 Task: Get information about  a Redfin agent in Las Vegas, Nevada, for assistance in finding a property with a home theater.
Action: Mouse pressed left at (368, 214)
Screenshot: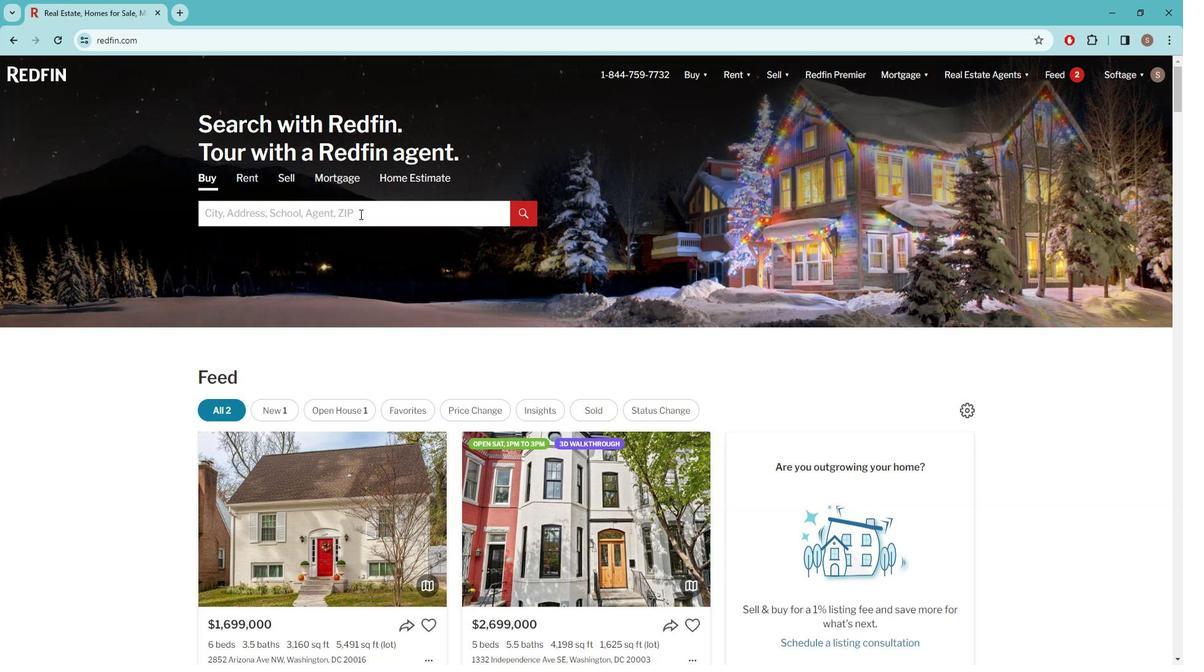 
Action: Key pressed l<Key.caps_lock>AS<Key.space><Key.caps_lock>v<Key.caps_lock>EGAS
Screenshot: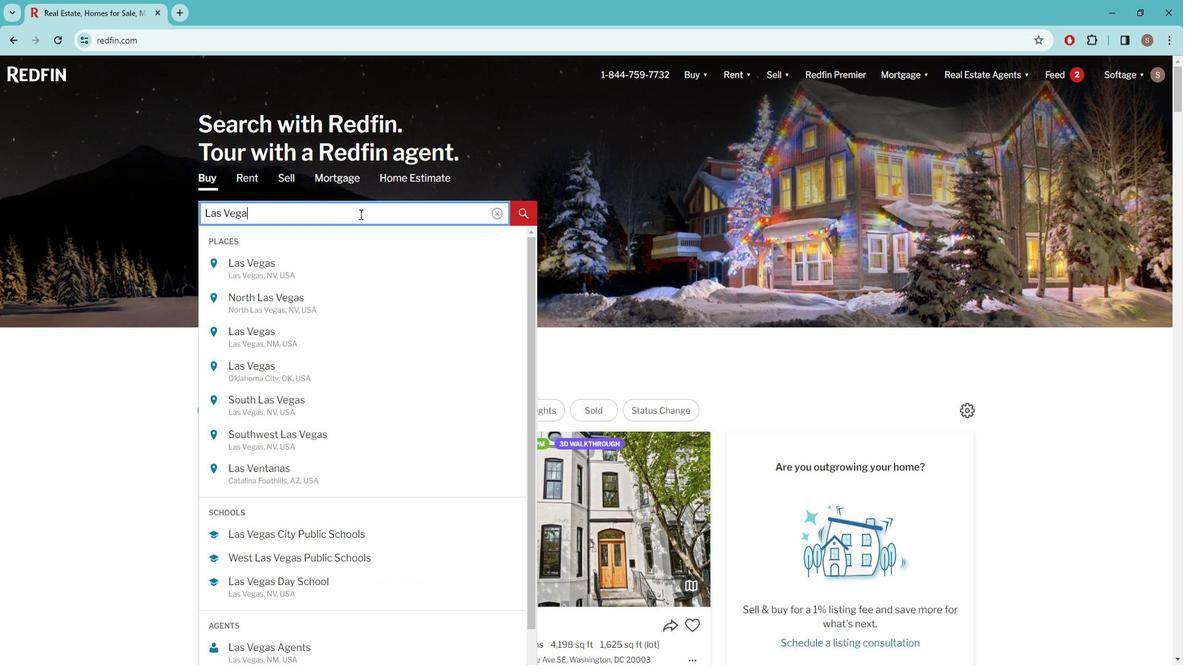 
Action: Mouse moved to (331, 266)
Screenshot: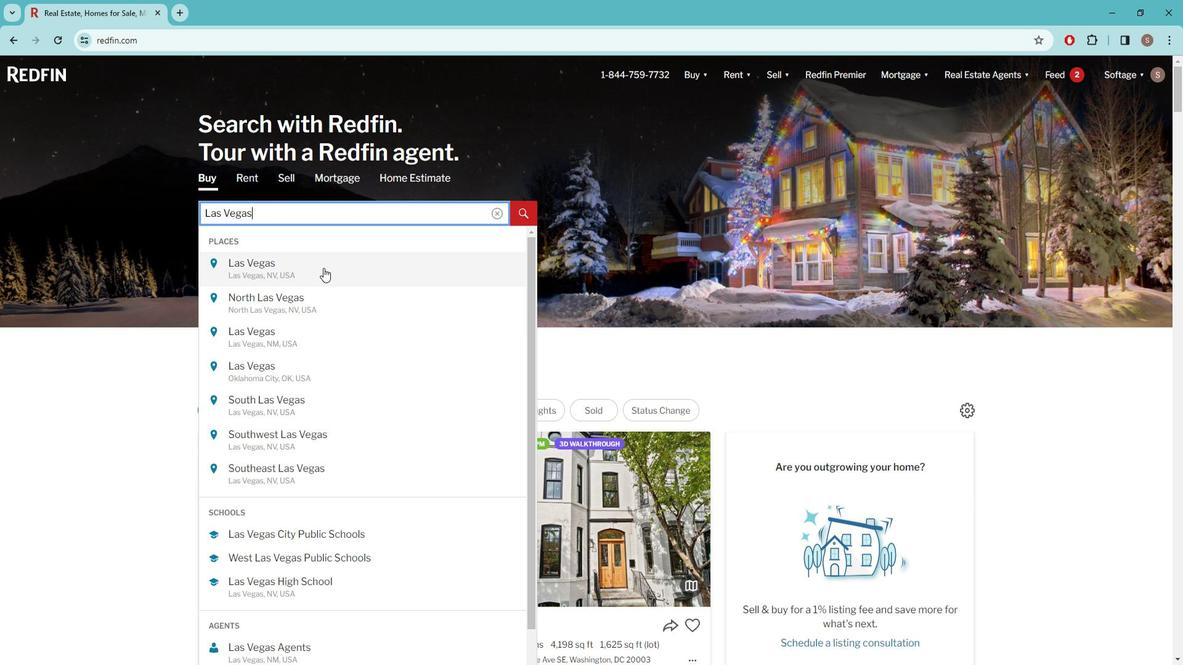 
Action: Mouse pressed left at (331, 266)
Screenshot: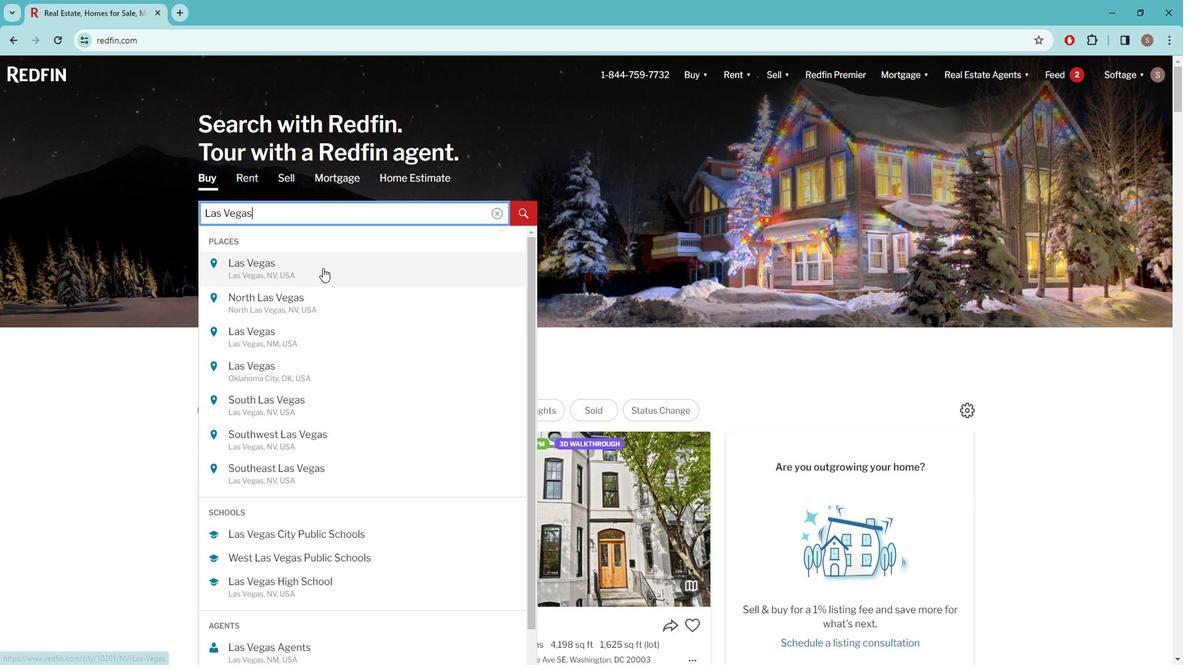 
Action: Mouse moved to (1043, 154)
Screenshot: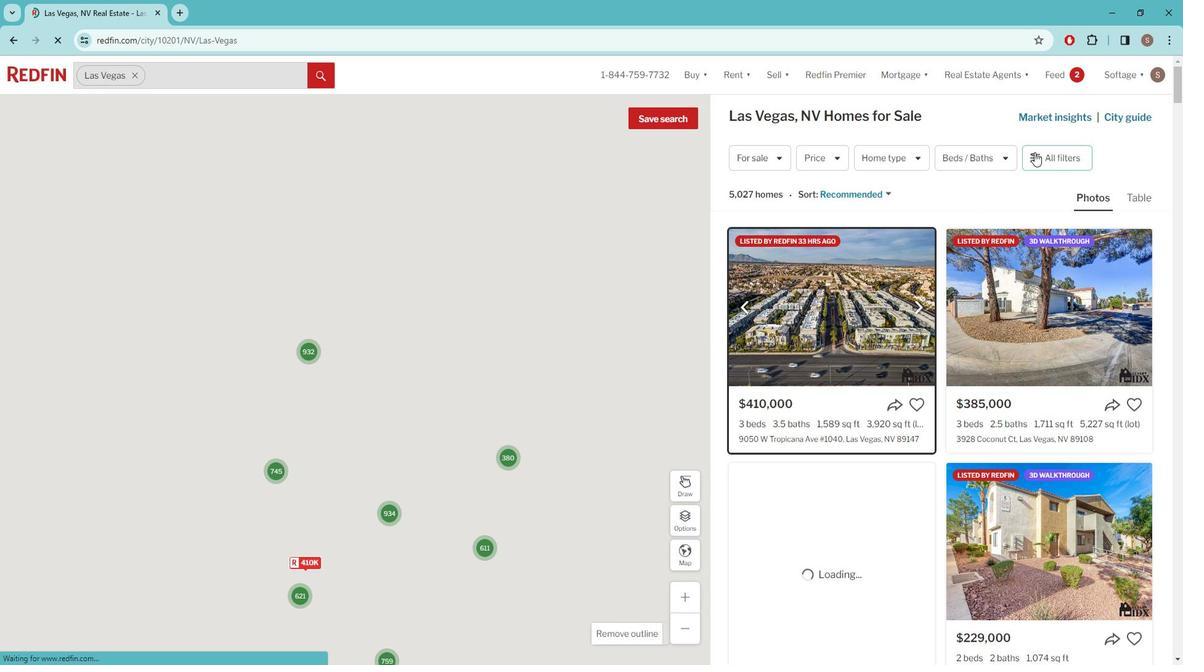
Action: Mouse pressed left at (1043, 154)
Screenshot: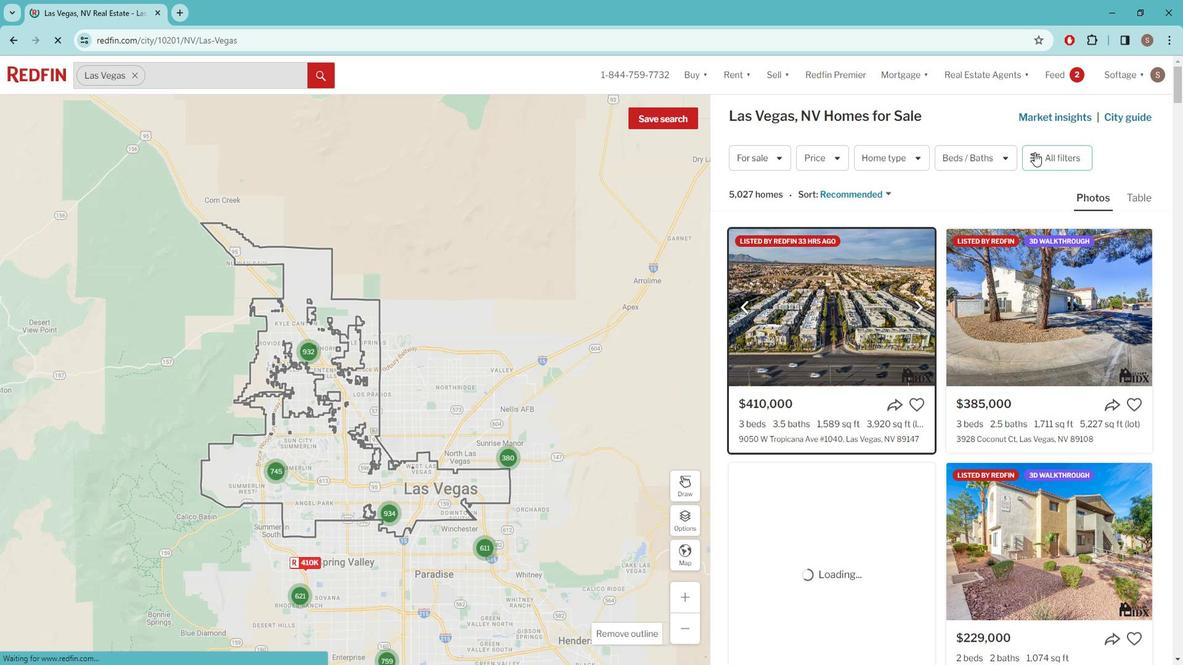 
Action: Mouse pressed left at (1043, 154)
Screenshot: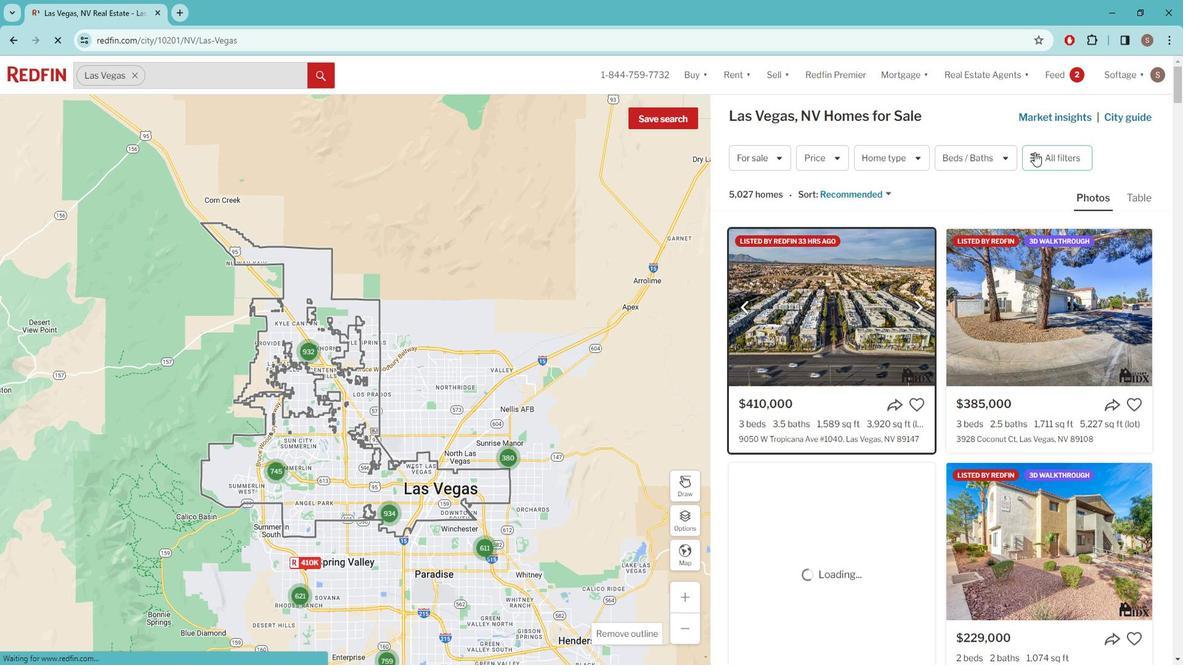 
Action: Mouse pressed left at (1043, 154)
Screenshot: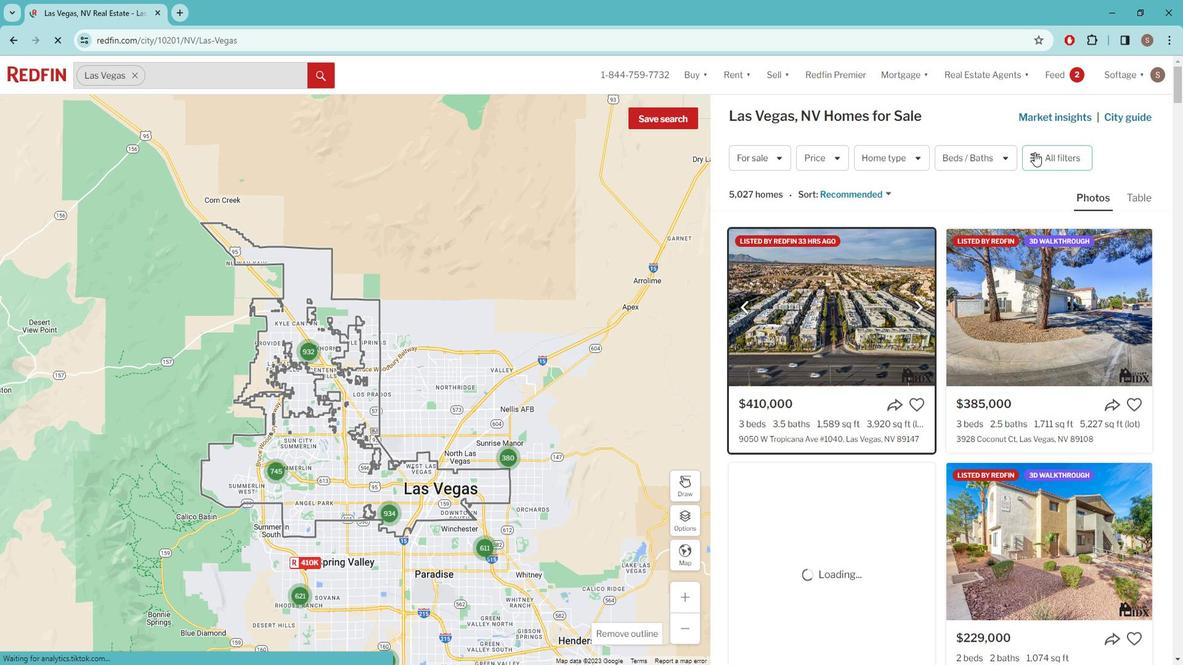 
Action: Mouse pressed left at (1043, 154)
Screenshot: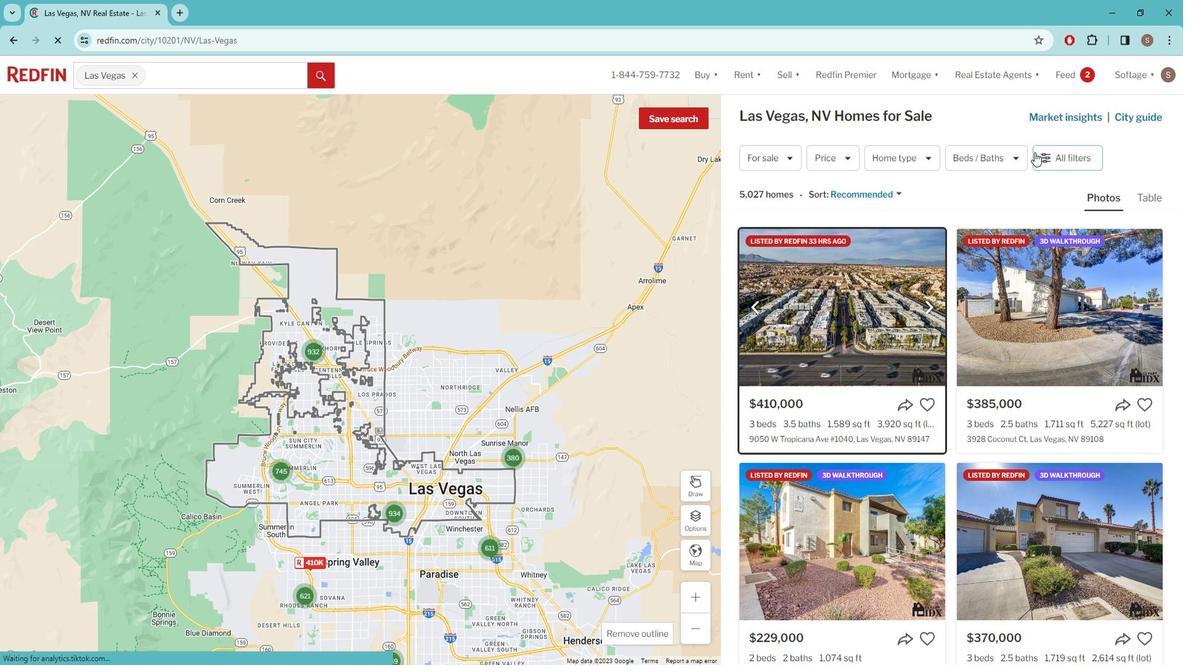 
Action: Mouse moved to (1050, 152)
Screenshot: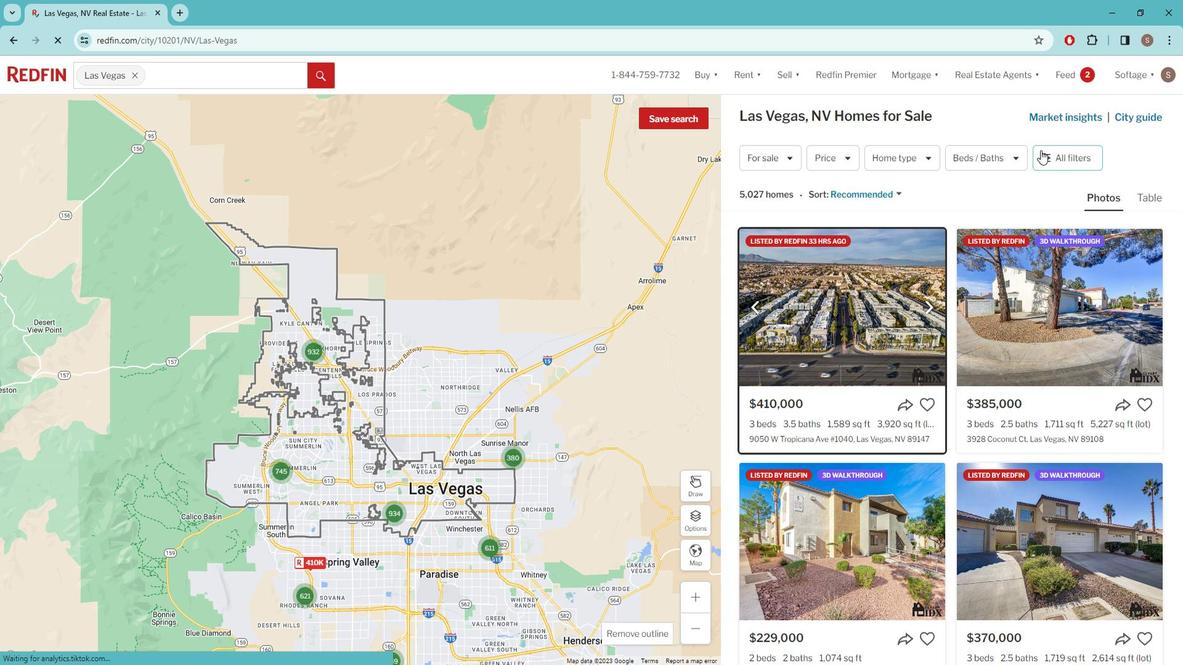 
Action: Mouse pressed left at (1050, 152)
Screenshot: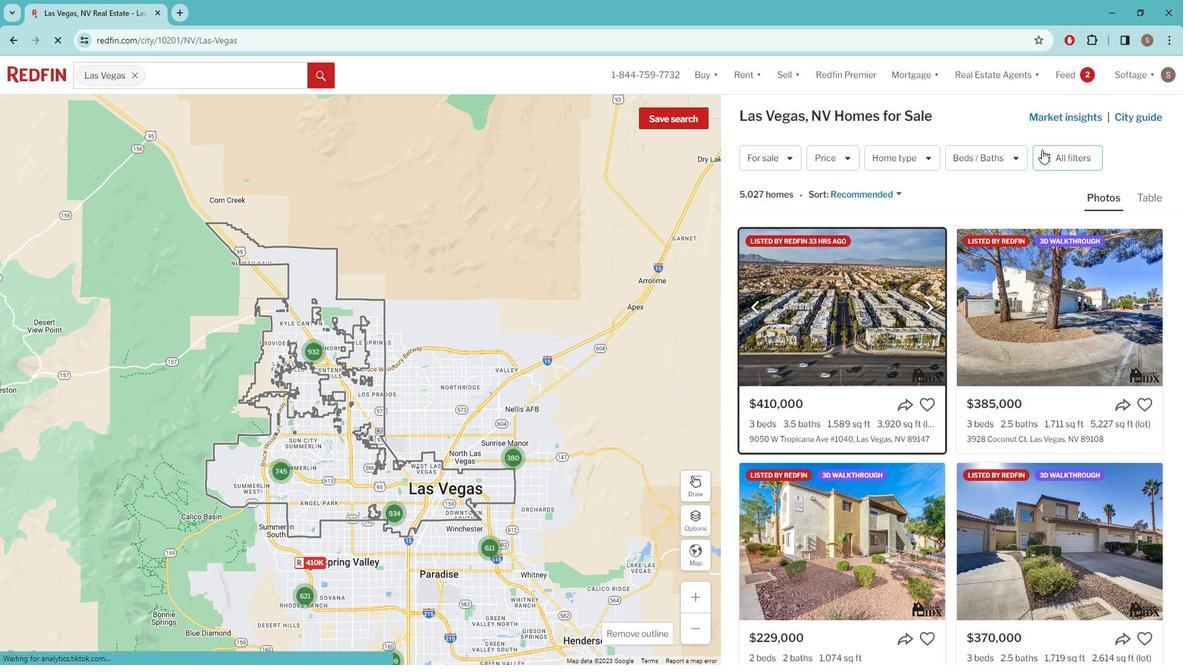 
Action: Mouse moved to (960, 208)
Screenshot: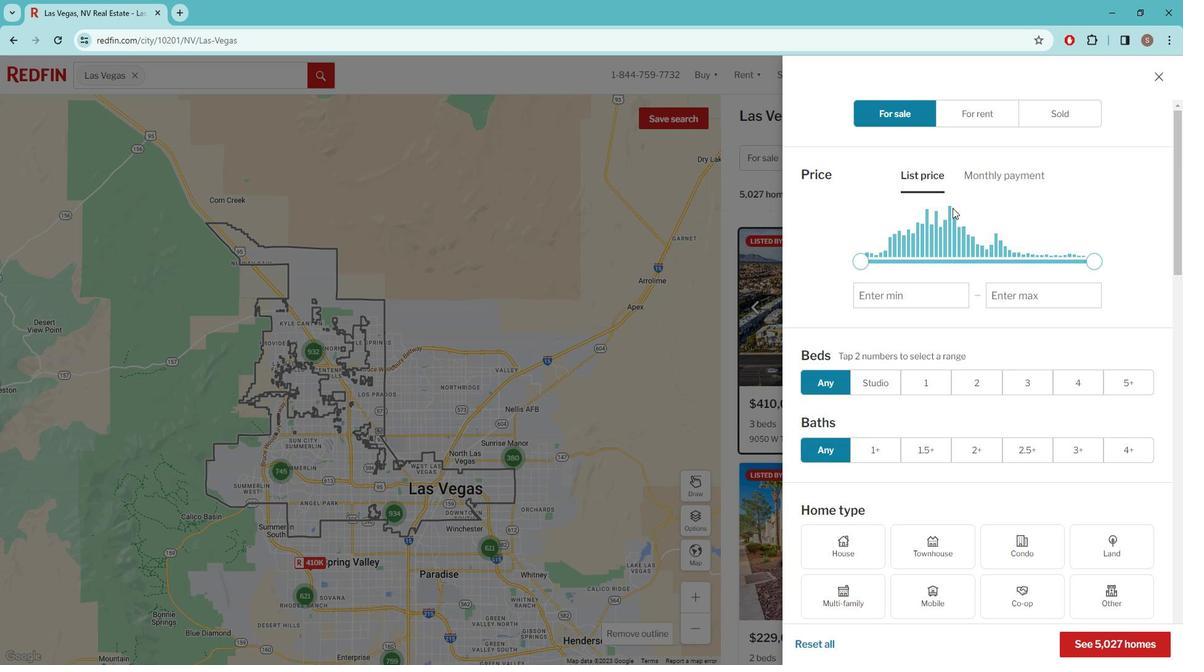 
Action: Mouse scrolled (960, 207) with delta (0, 0)
Screenshot: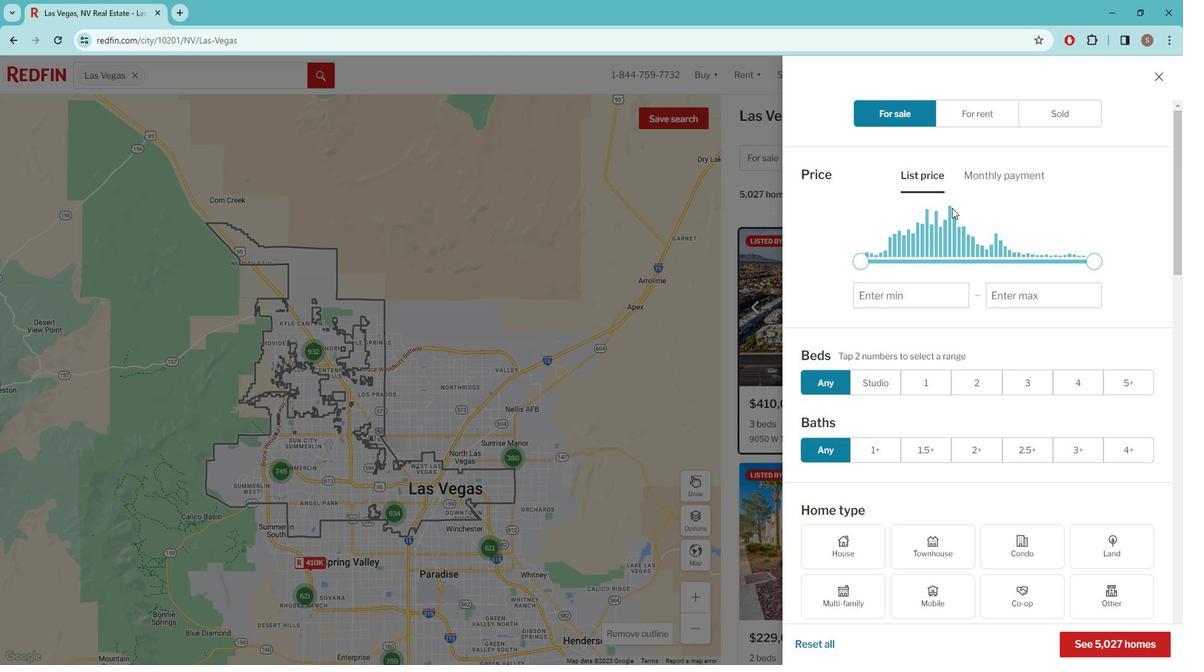 
Action: Mouse moved to (959, 208)
Screenshot: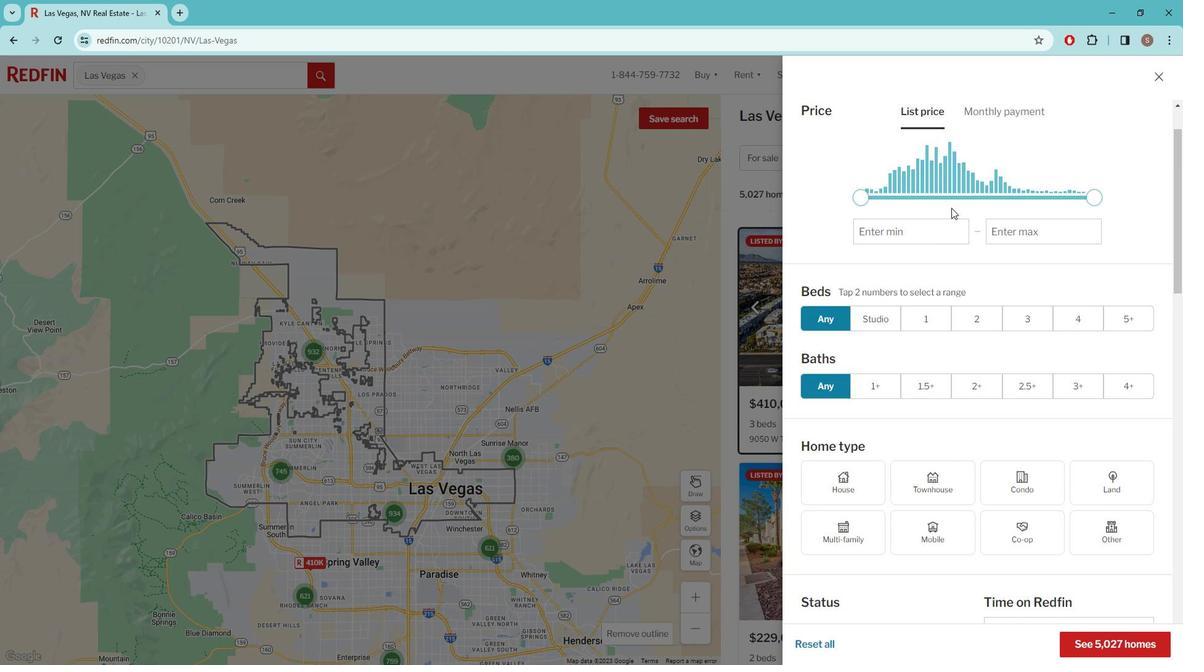 
Action: Mouse scrolled (959, 207) with delta (0, 0)
Screenshot: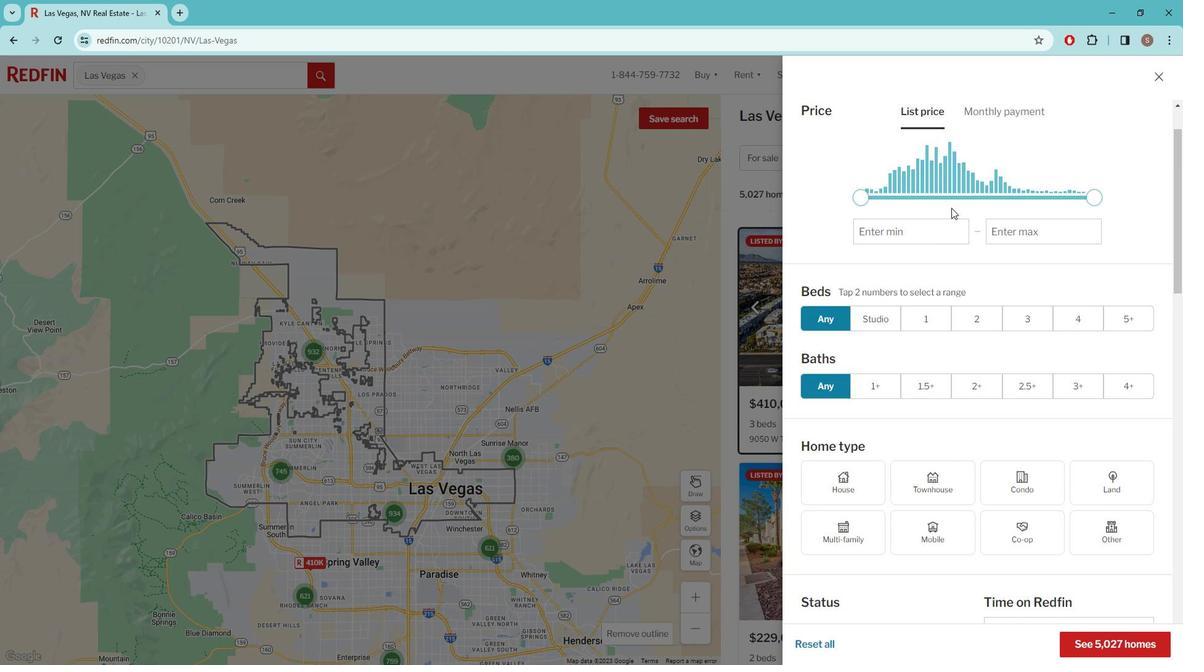 
Action: Mouse scrolled (959, 207) with delta (0, 0)
Screenshot: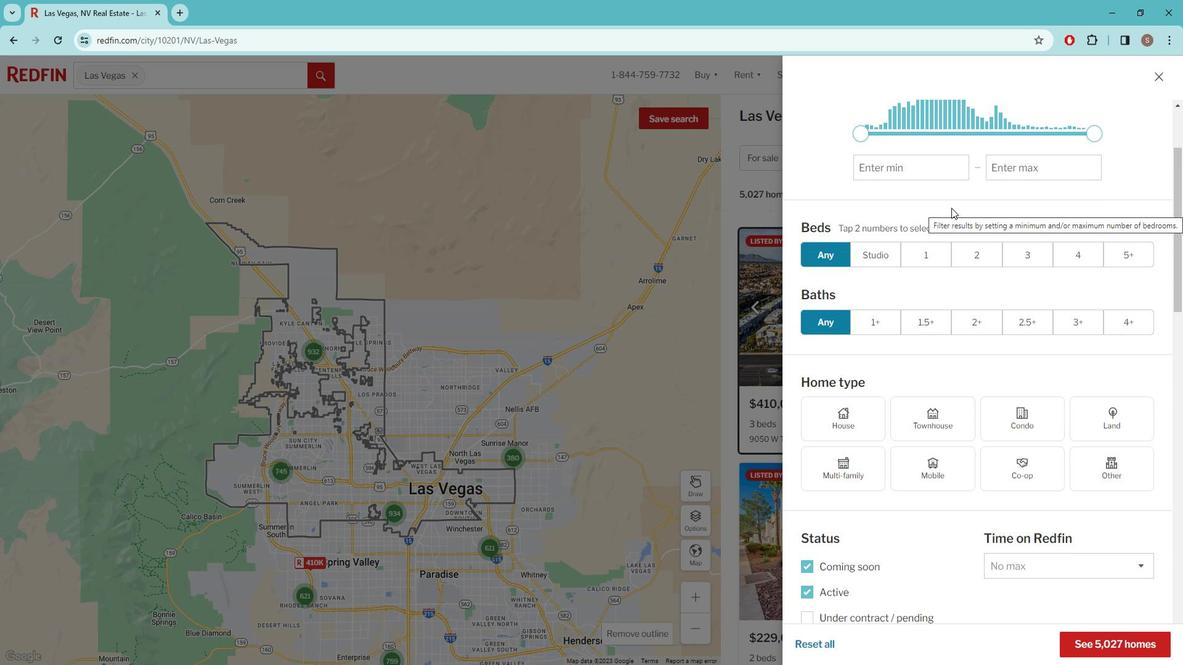 
Action: Mouse moved to (959, 208)
Screenshot: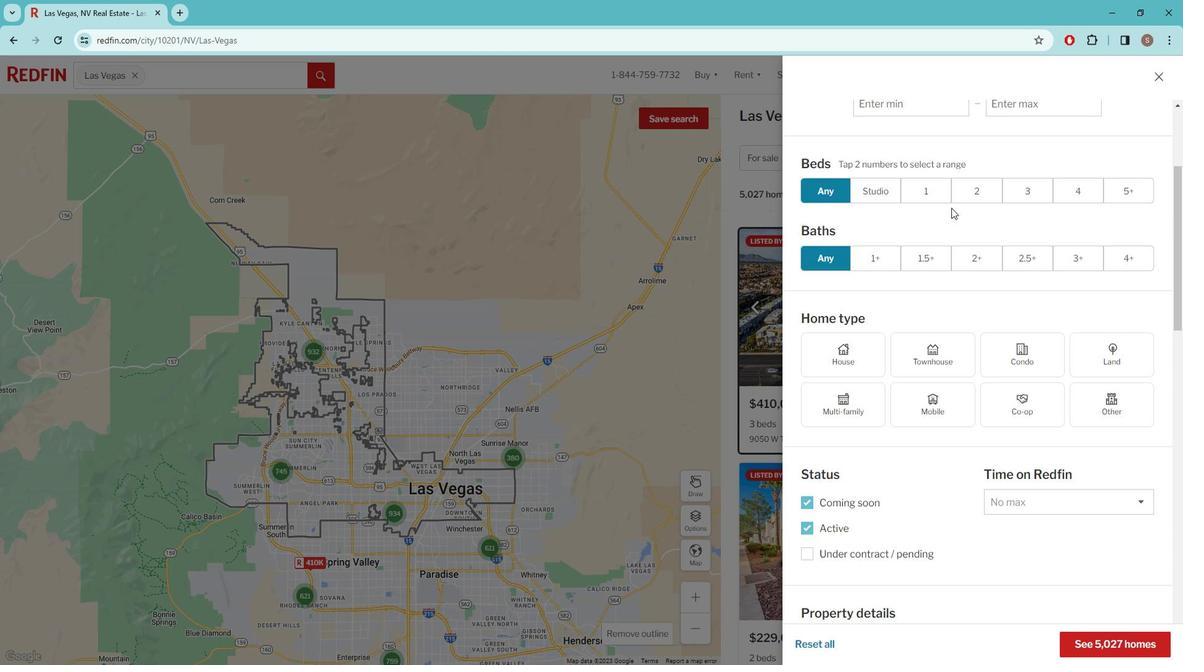 
Action: Mouse scrolled (959, 207) with delta (0, 0)
Screenshot: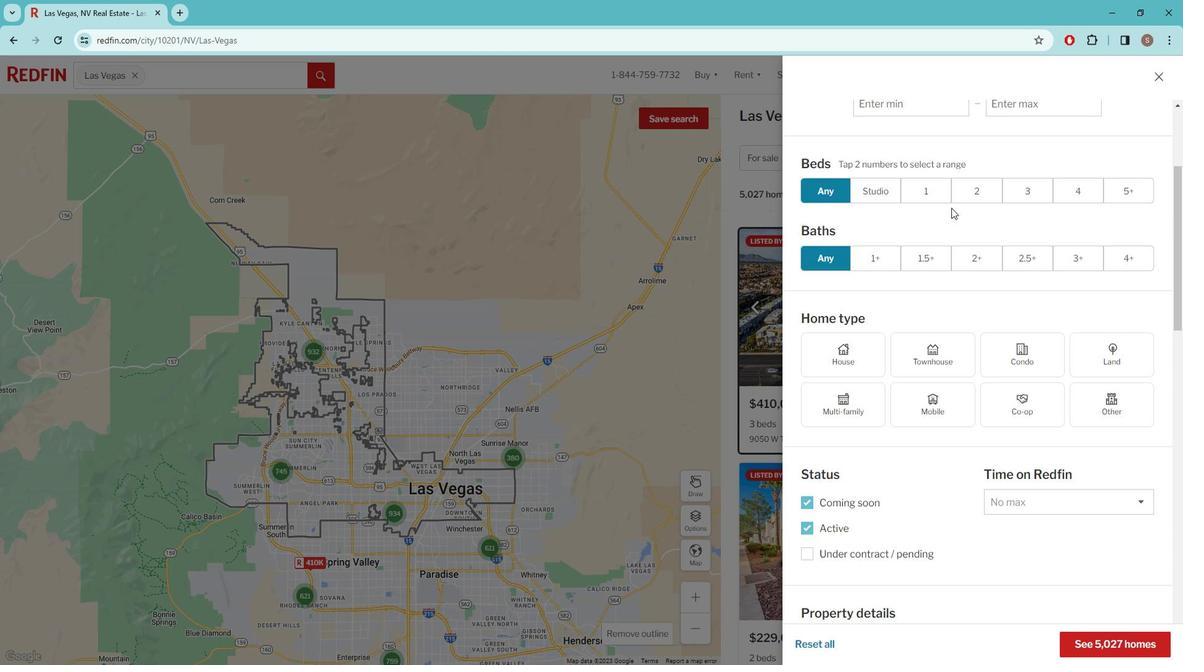 
Action: Mouse scrolled (959, 207) with delta (0, 0)
Screenshot: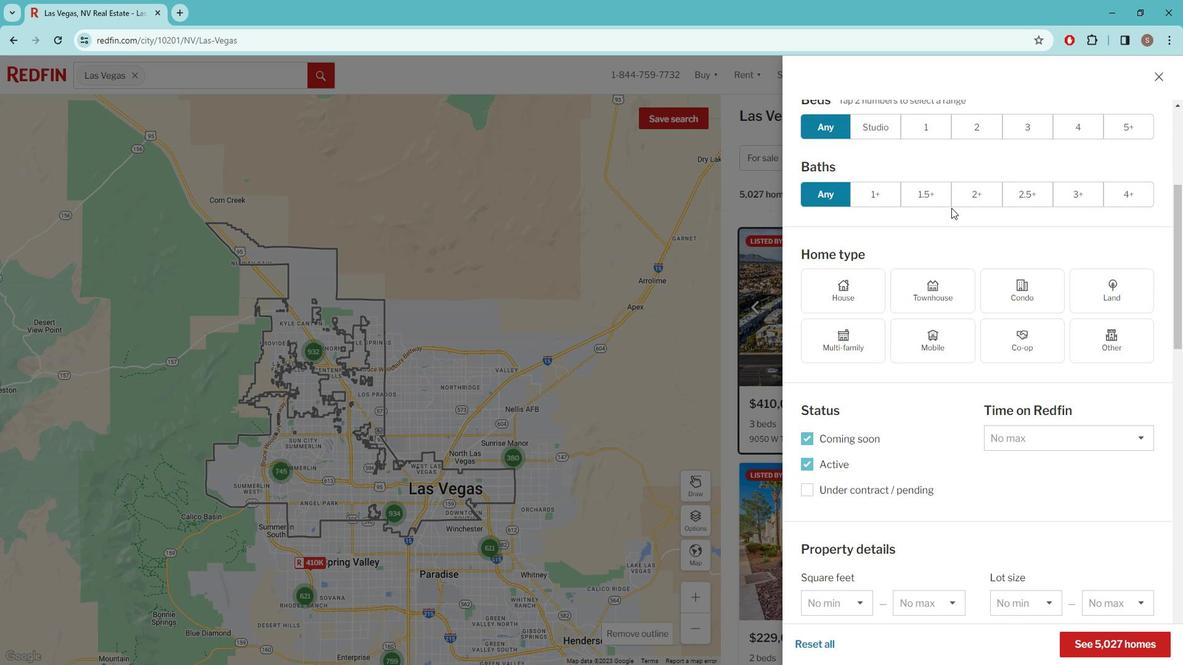 
Action: Mouse scrolled (959, 207) with delta (0, 0)
Screenshot: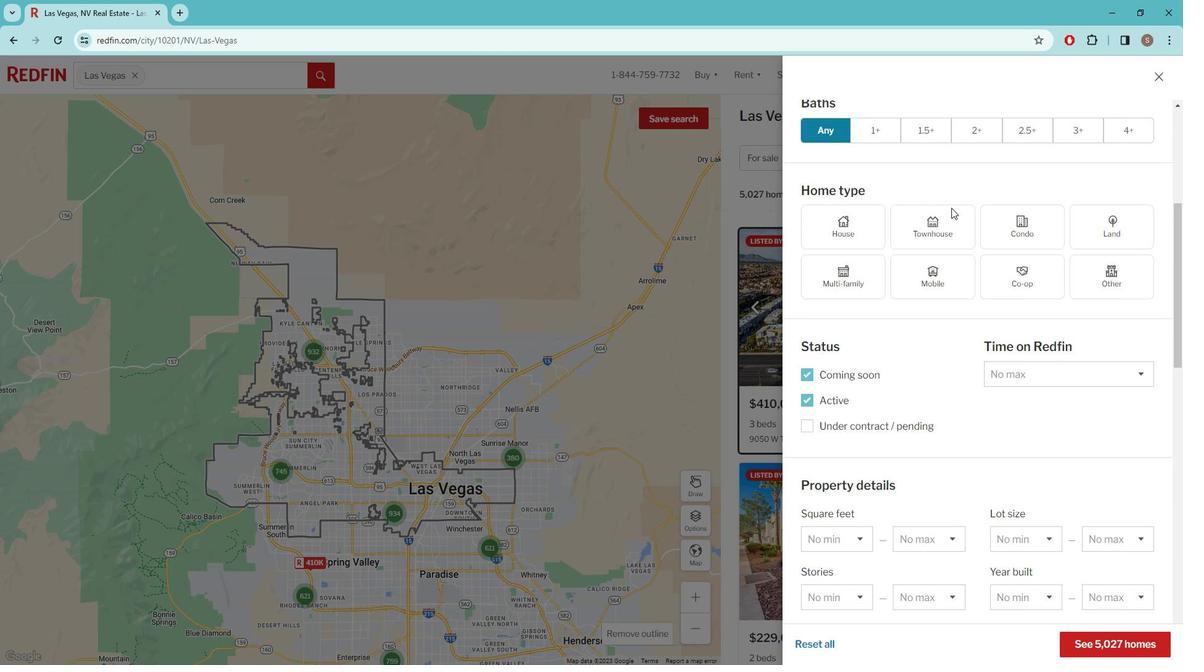 
Action: Mouse scrolled (959, 207) with delta (0, 0)
Screenshot: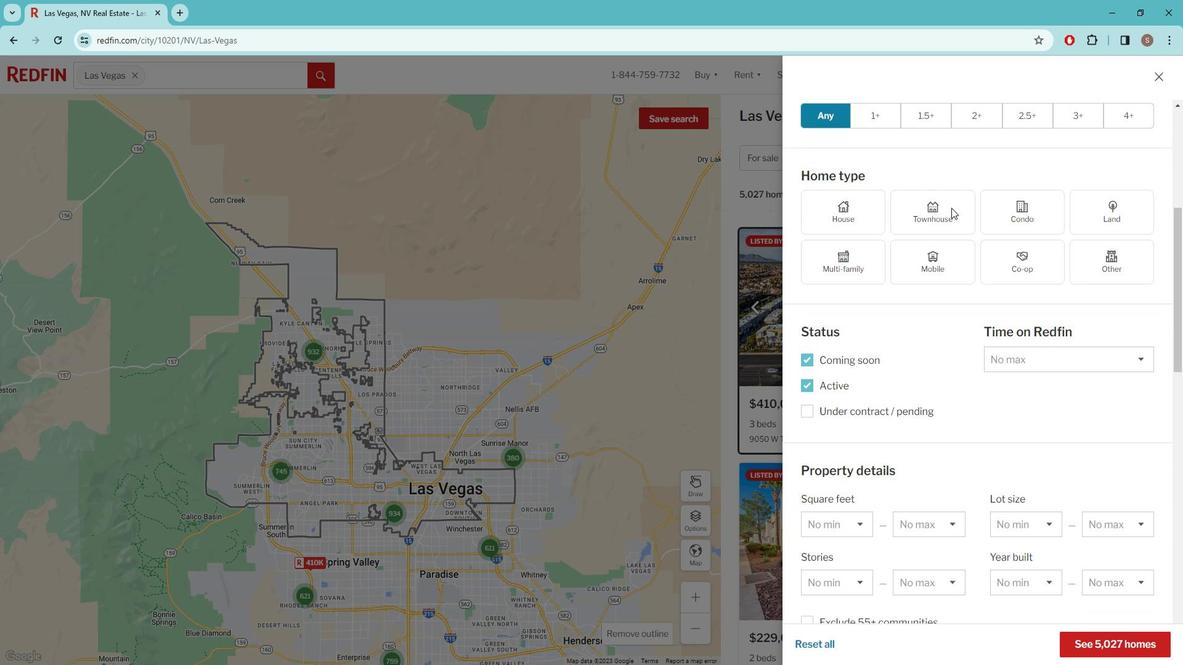 
Action: Mouse moved to (959, 208)
Screenshot: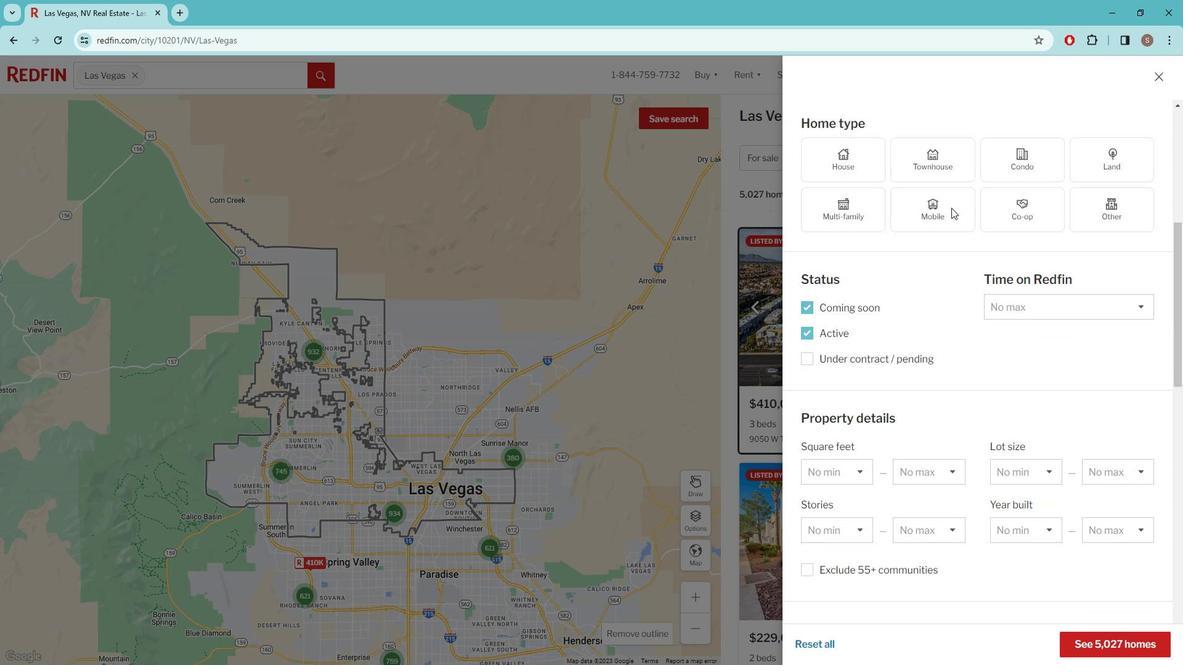 
Action: Mouse scrolled (959, 207) with delta (0, 0)
Screenshot: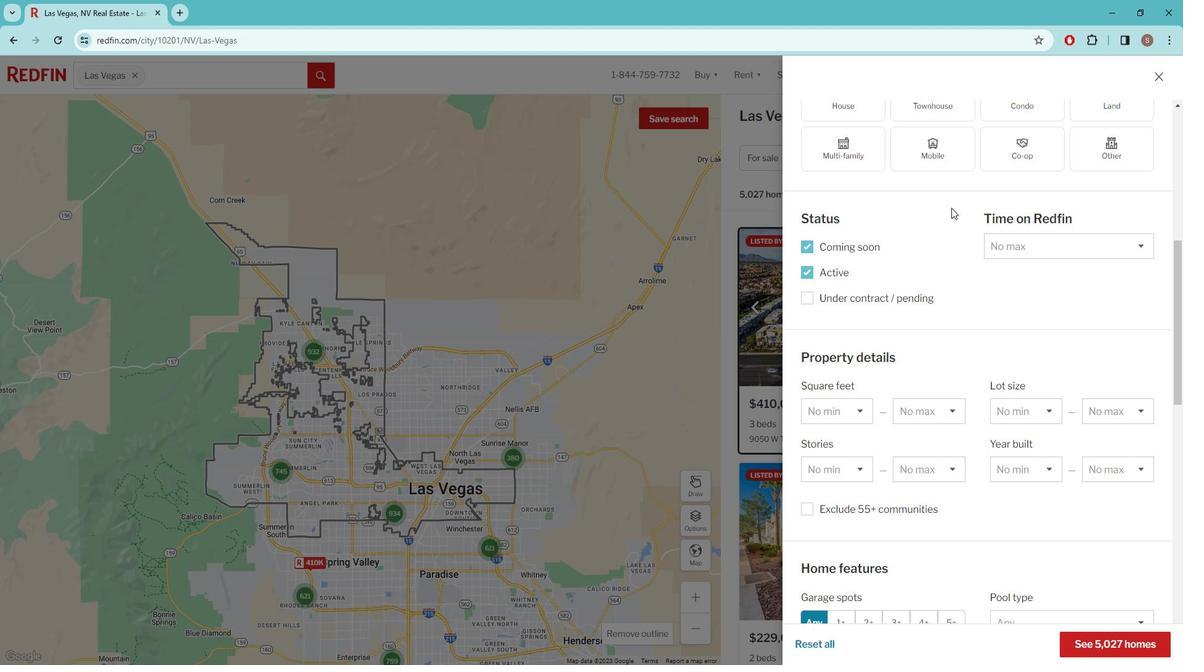 
Action: Mouse moved to (958, 207)
Screenshot: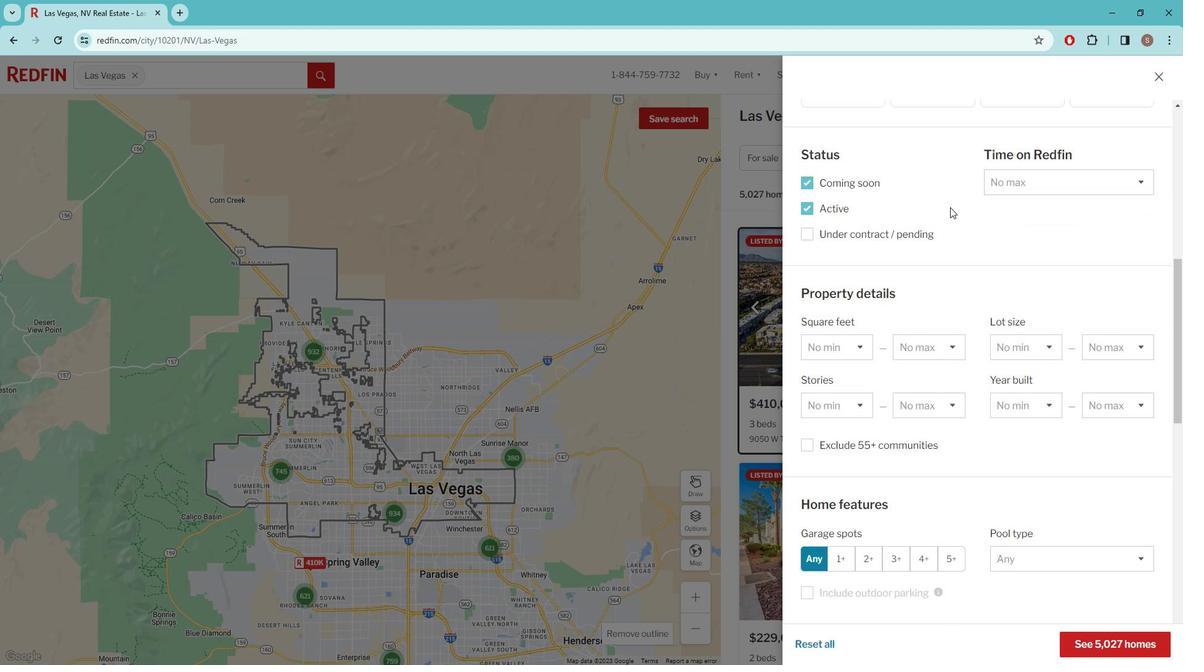 
Action: Mouse scrolled (958, 207) with delta (0, 0)
Screenshot: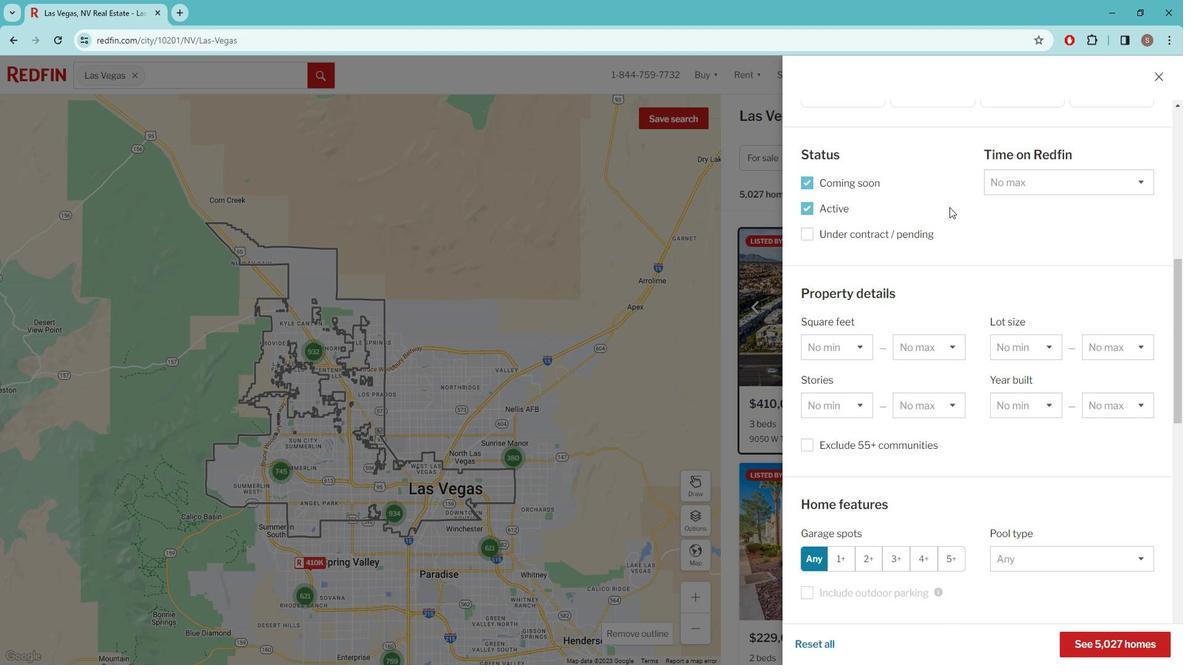 
Action: Mouse moved to (956, 207)
Screenshot: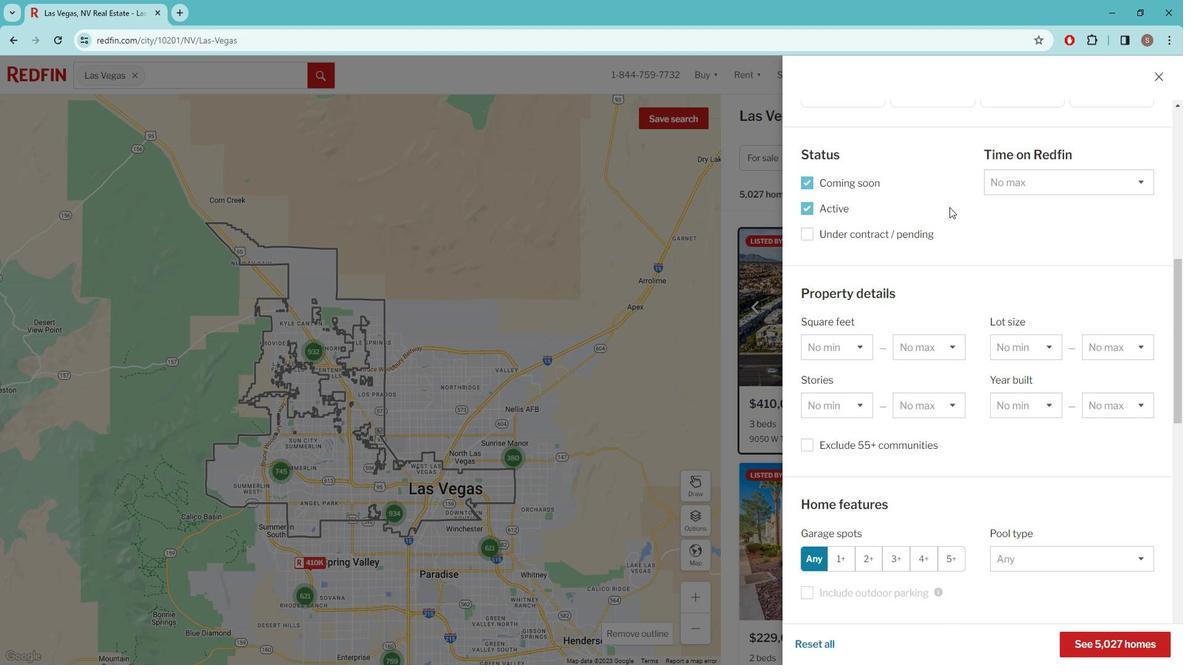 
Action: Mouse scrolled (956, 207) with delta (0, 0)
Screenshot: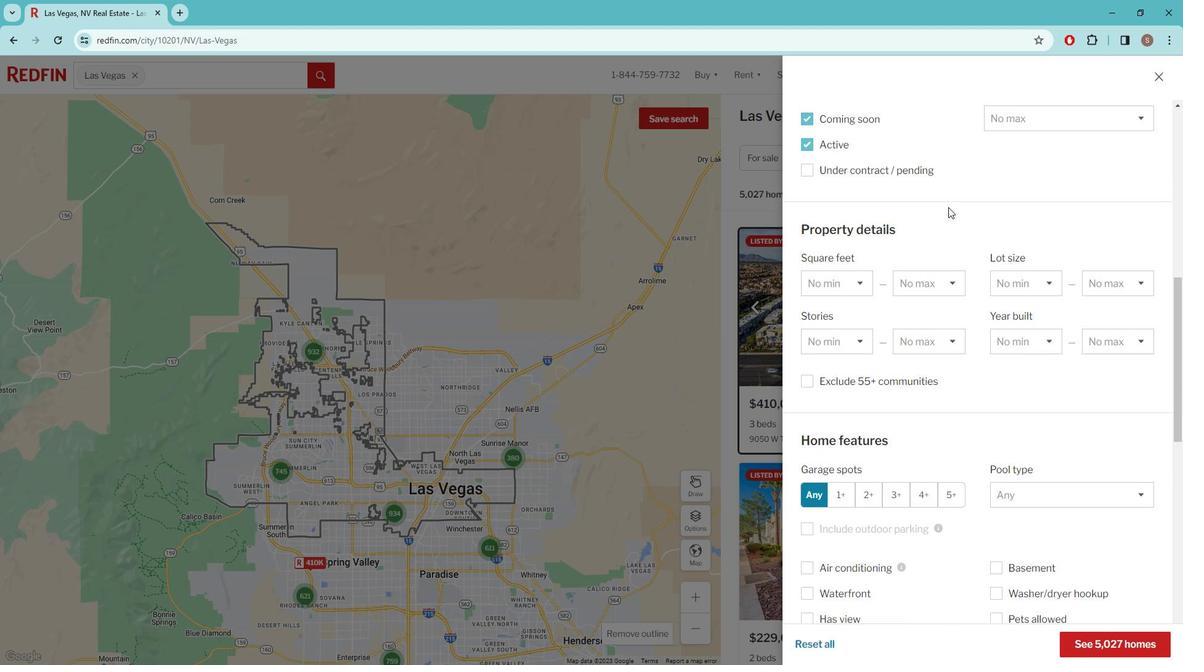 
Action: Mouse moved to (958, 202)
Screenshot: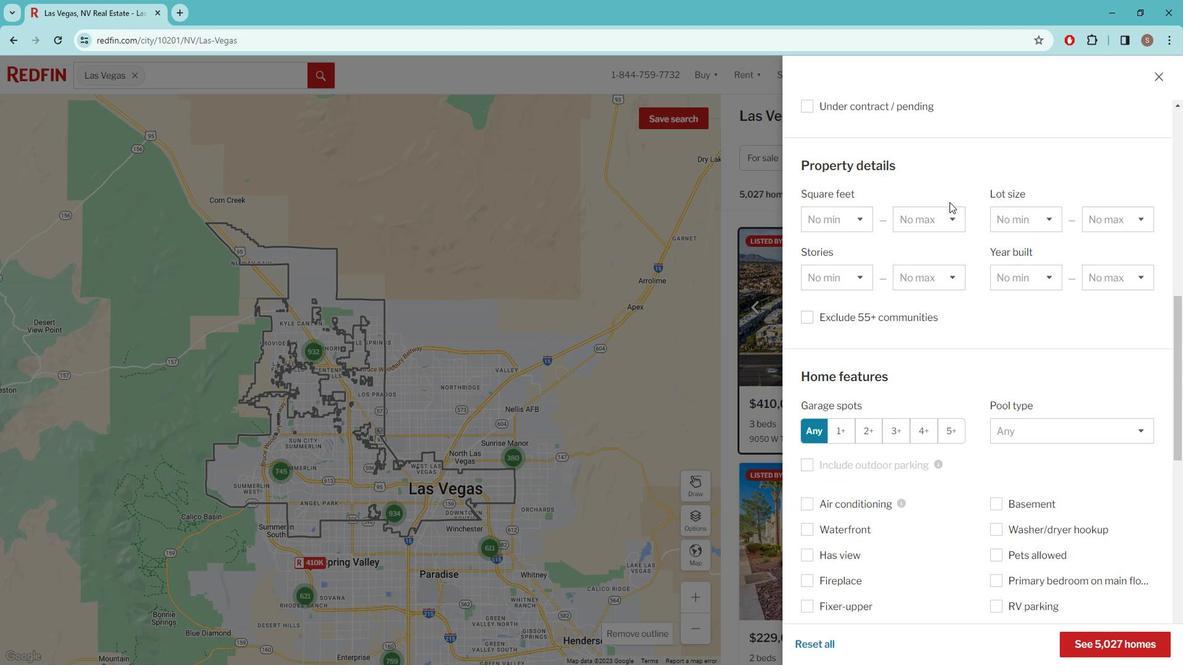 
Action: Mouse scrolled (958, 201) with delta (0, 0)
Screenshot: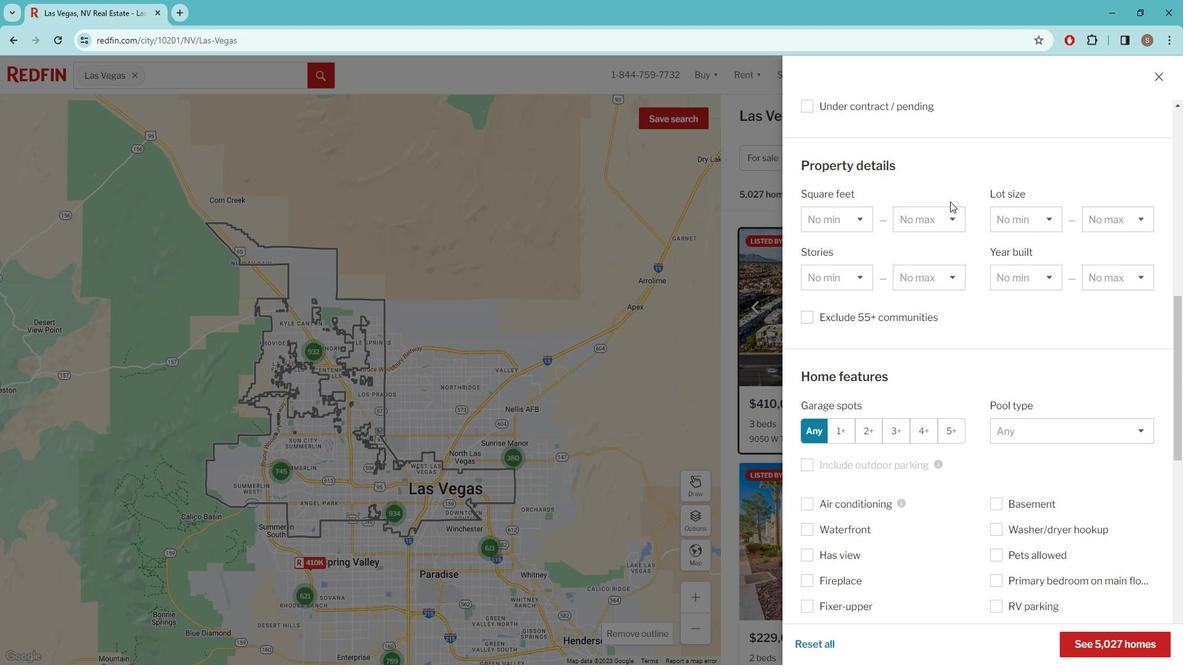 
Action: Mouse moved to (958, 202)
Screenshot: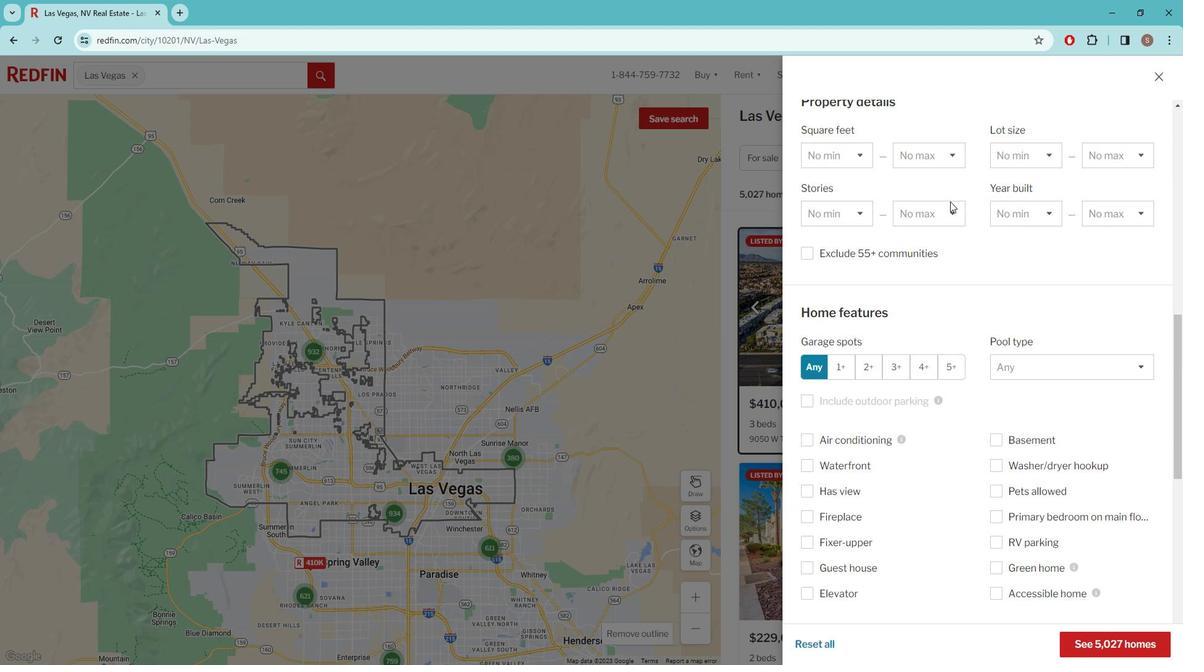 
Action: Mouse scrolled (958, 201) with delta (0, 0)
Screenshot: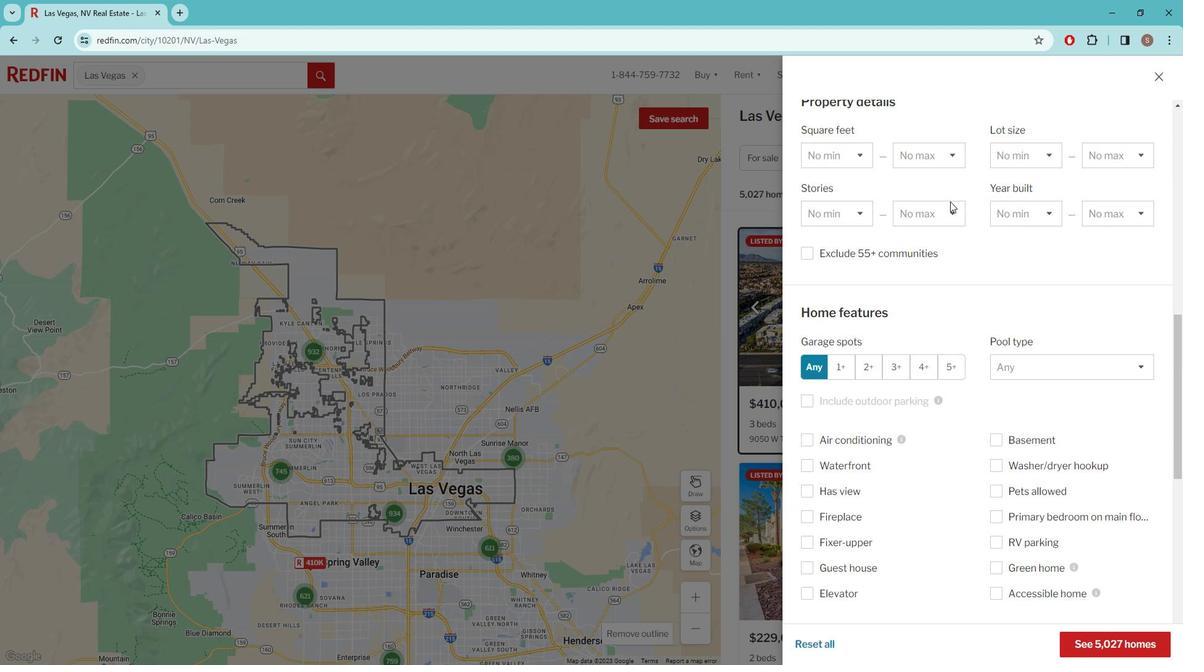 
Action: Mouse moved to (856, 329)
Screenshot: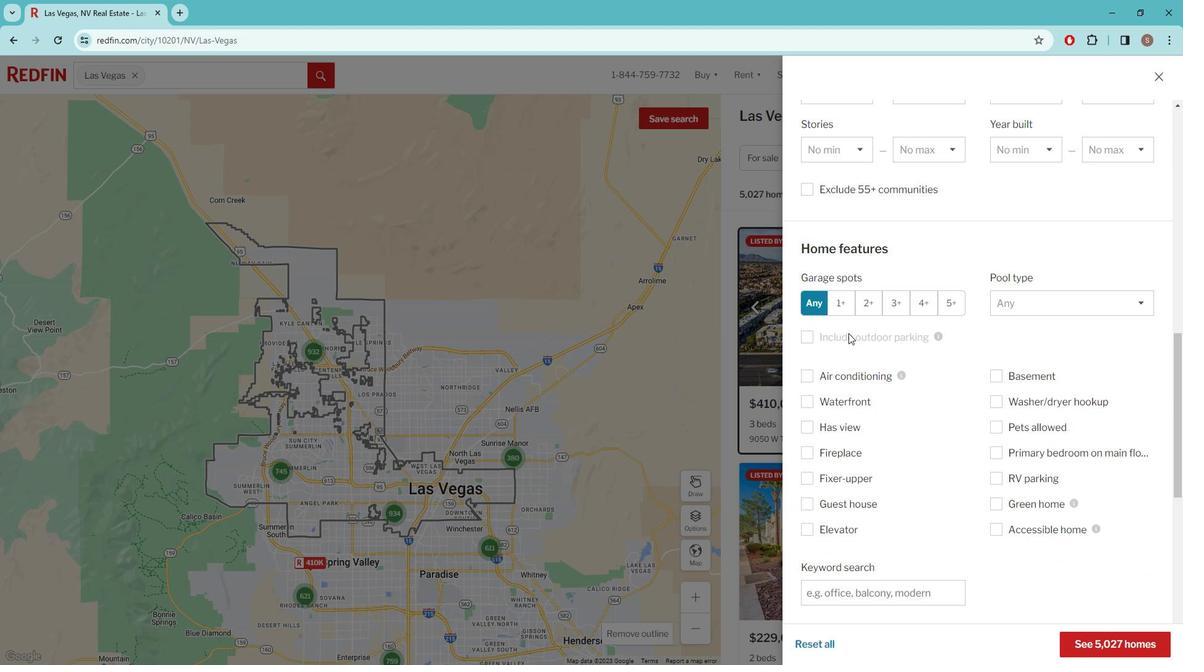 
Action: Mouse scrolled (856, 329) with delta (0, 0)
Screenshot: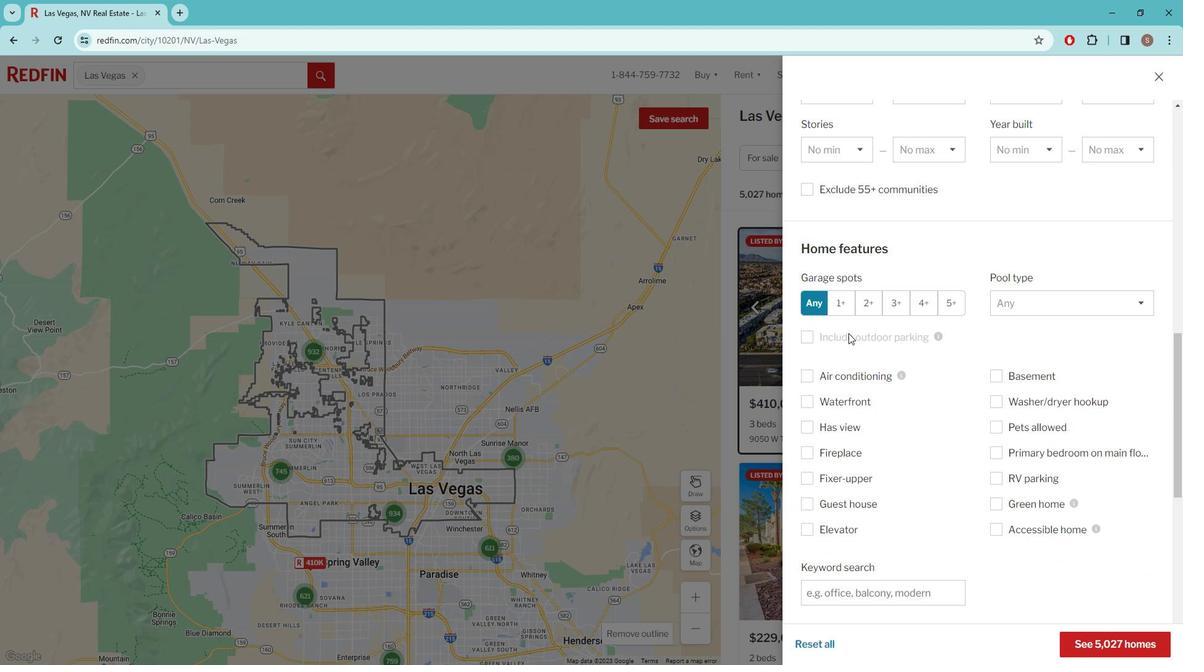 
Action: Mouse scrolled (856, 329) with delta (0, 0)
Screenshot: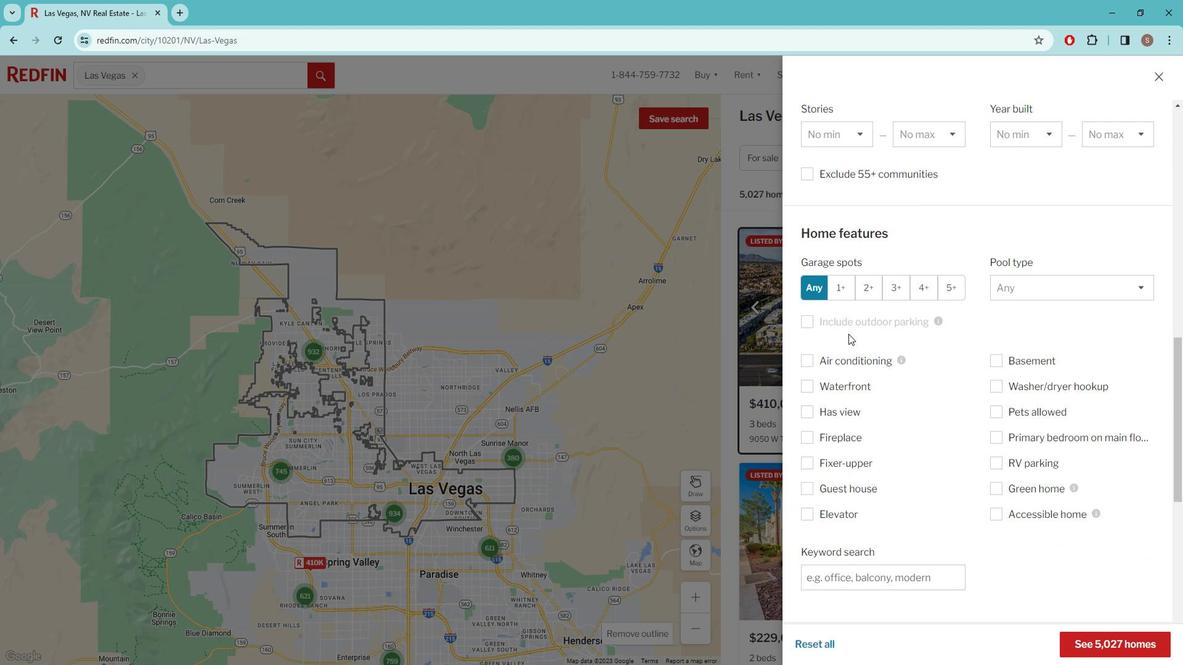 
Action: Mouse moved to (866, 455)
Screenshot: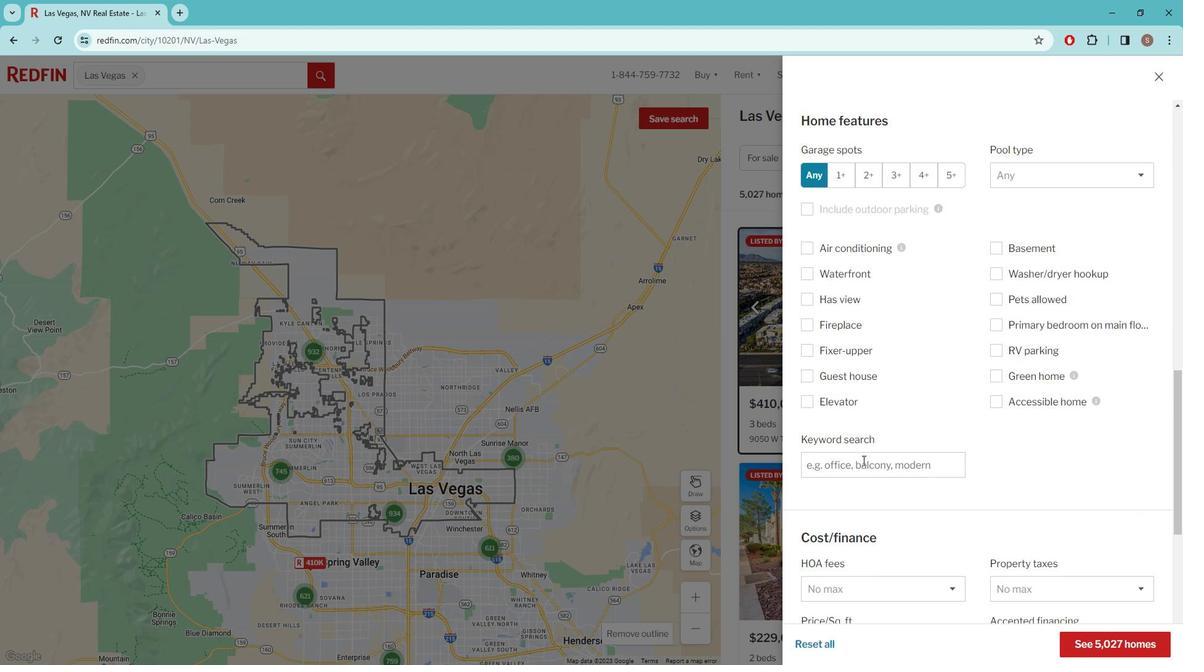 
Action: Mouse pressed left at (866, 455)
Screenshot: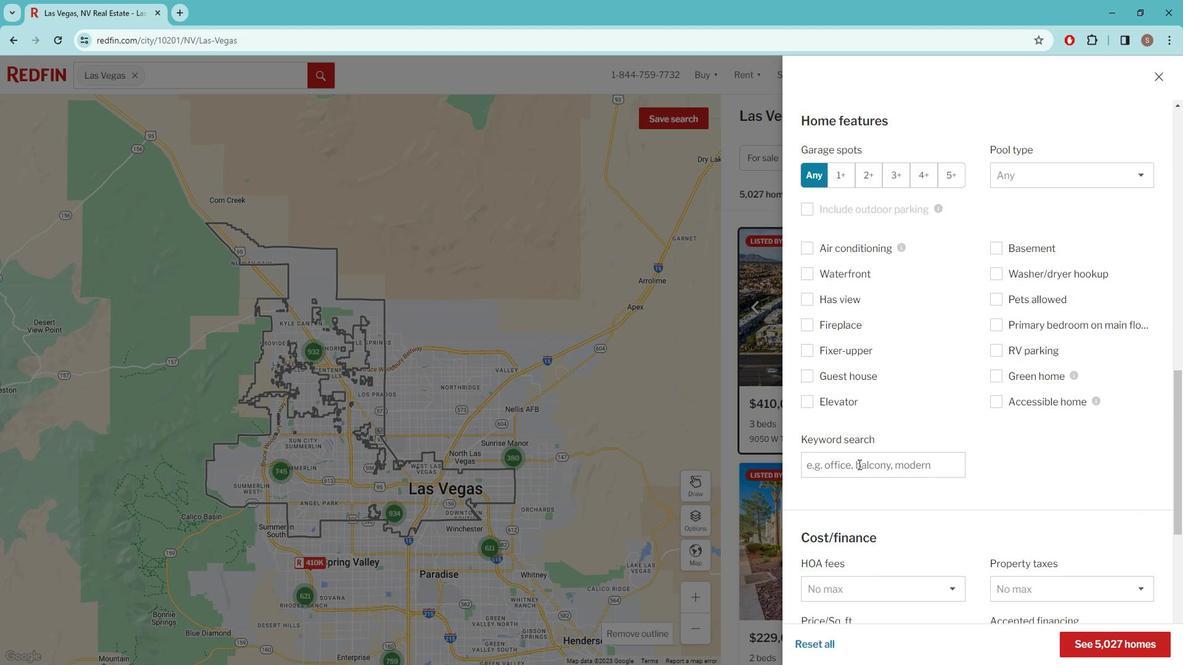 
Action: Key pressed HOME<Key.space>THEATER
Screenshot: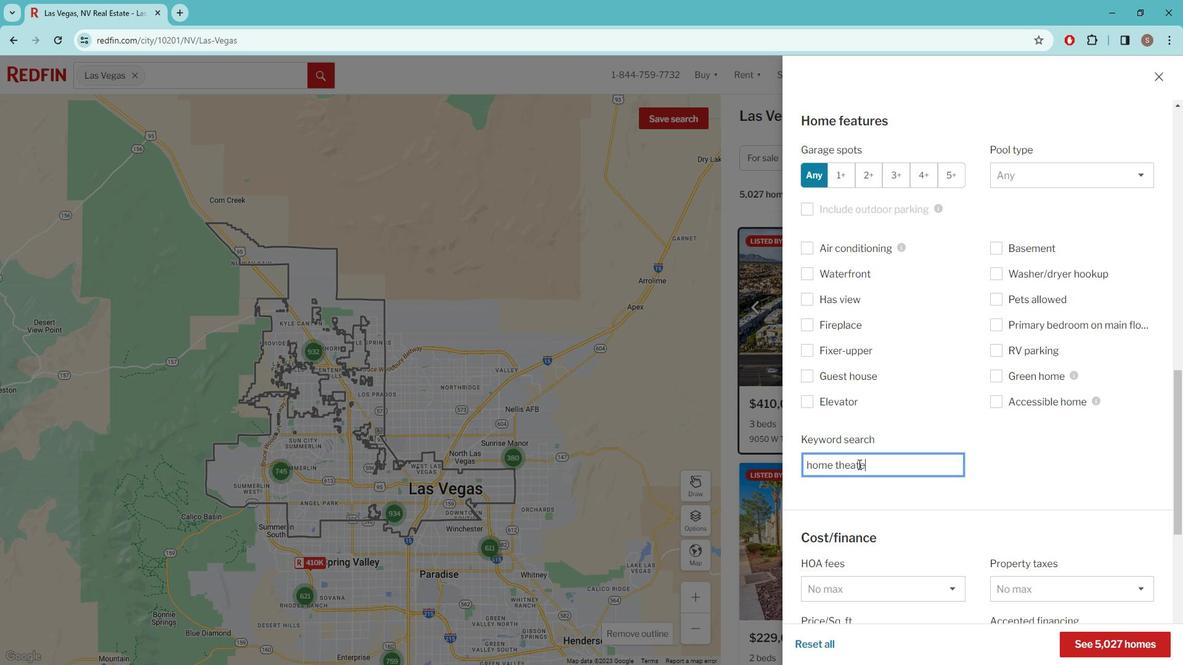 
Action: Mouse moved to (903, 481)
Screenshot: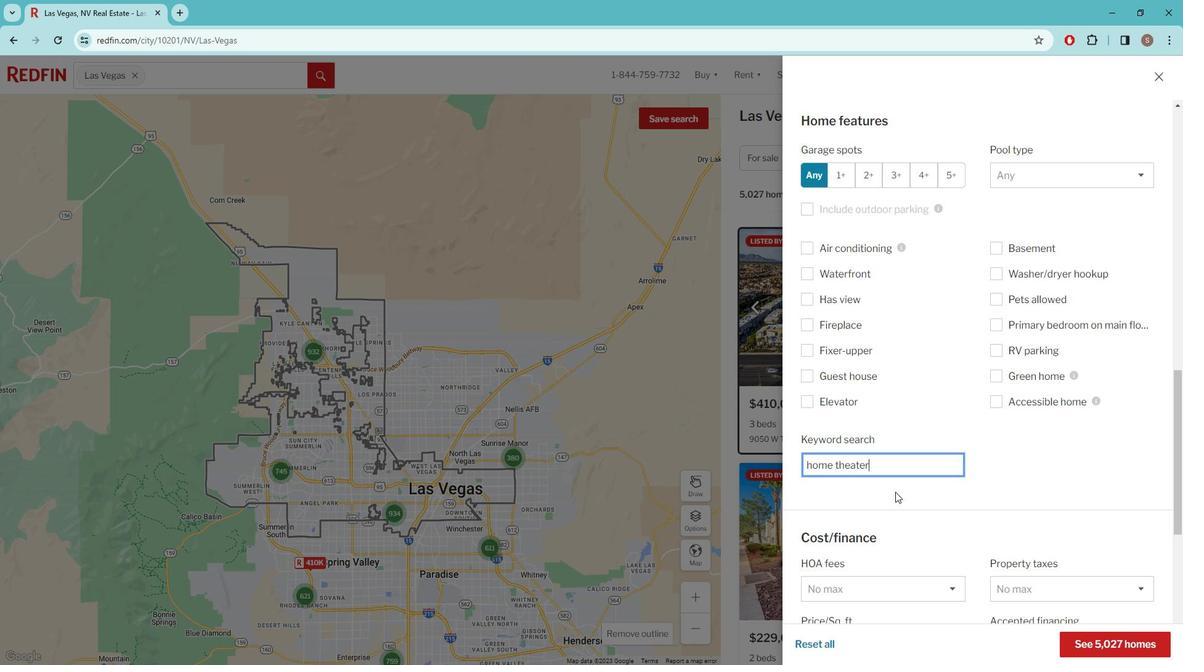 
Action: Mouse scrolled (903, 480) with delta (0, 0)
Screenshot: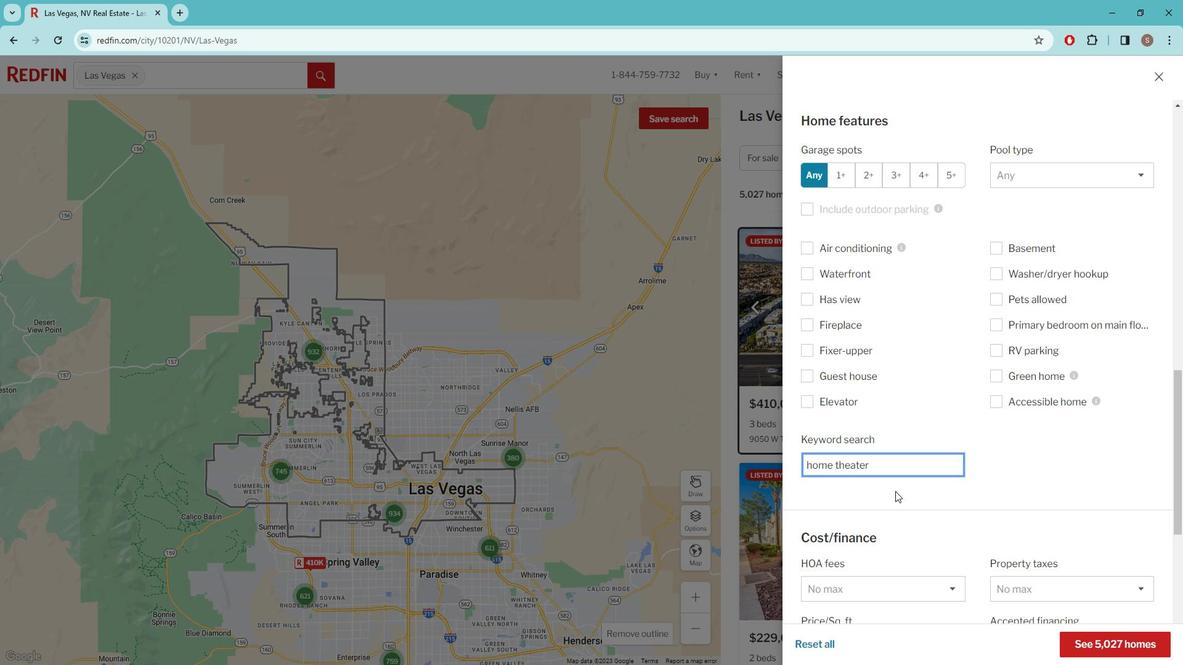 
Action: Mouse moved to (905, 470)
Screenshot: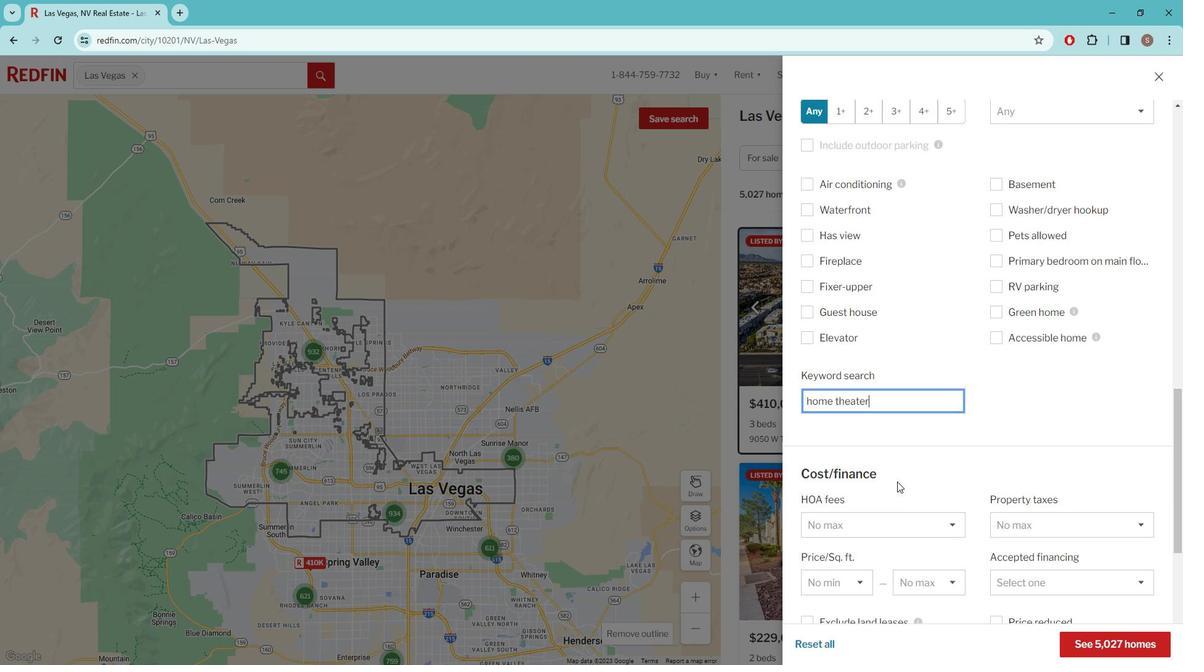 
Action: Mouse scrolled (905, 470) with delta (0, 0)
Screenshot: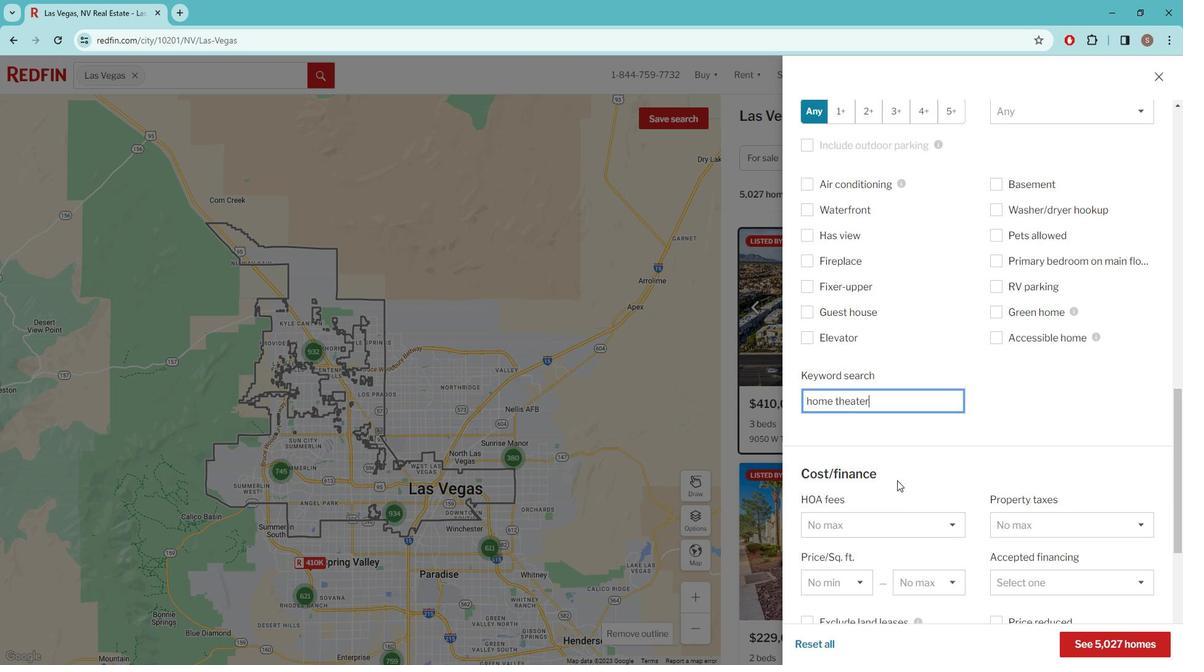 
Action: Mouse scrolled (905, 470) with delta (0, 0)
Screenshot: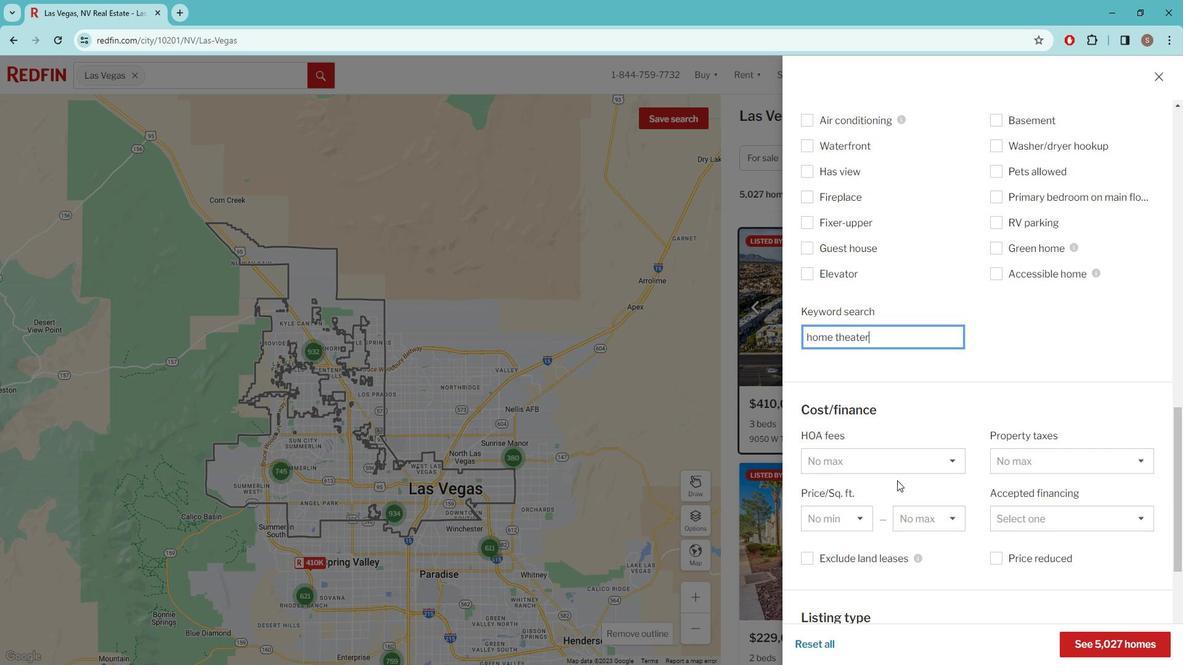 
Action: Mouse scrolled (905, 470) with delta (0, 0)
Screenshot: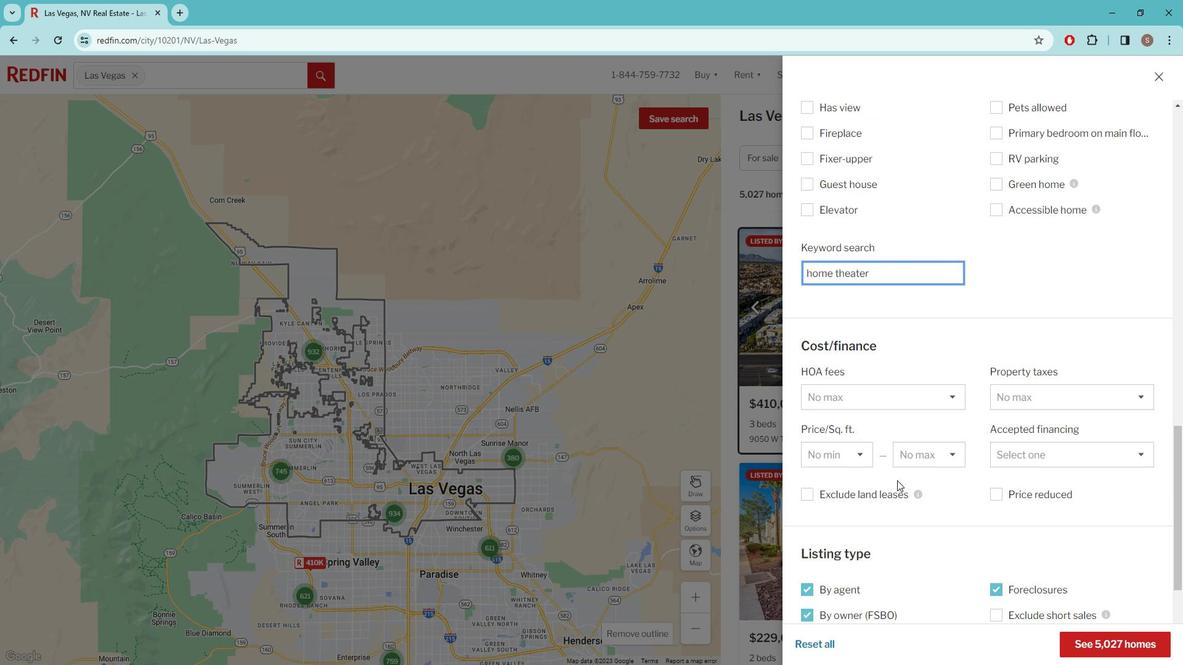 
Action: Mouse scrolled (905, 470) with delta (0, 0)
Screenshot: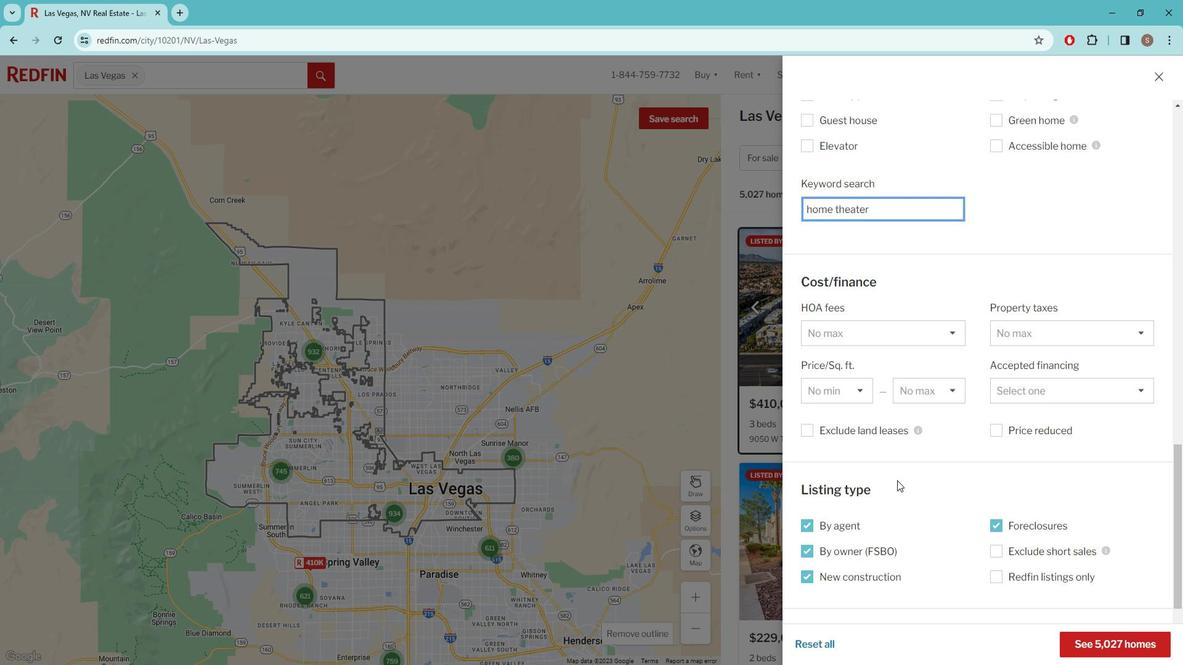 
Action: Mouse moved to (906, 470)
Screenshot: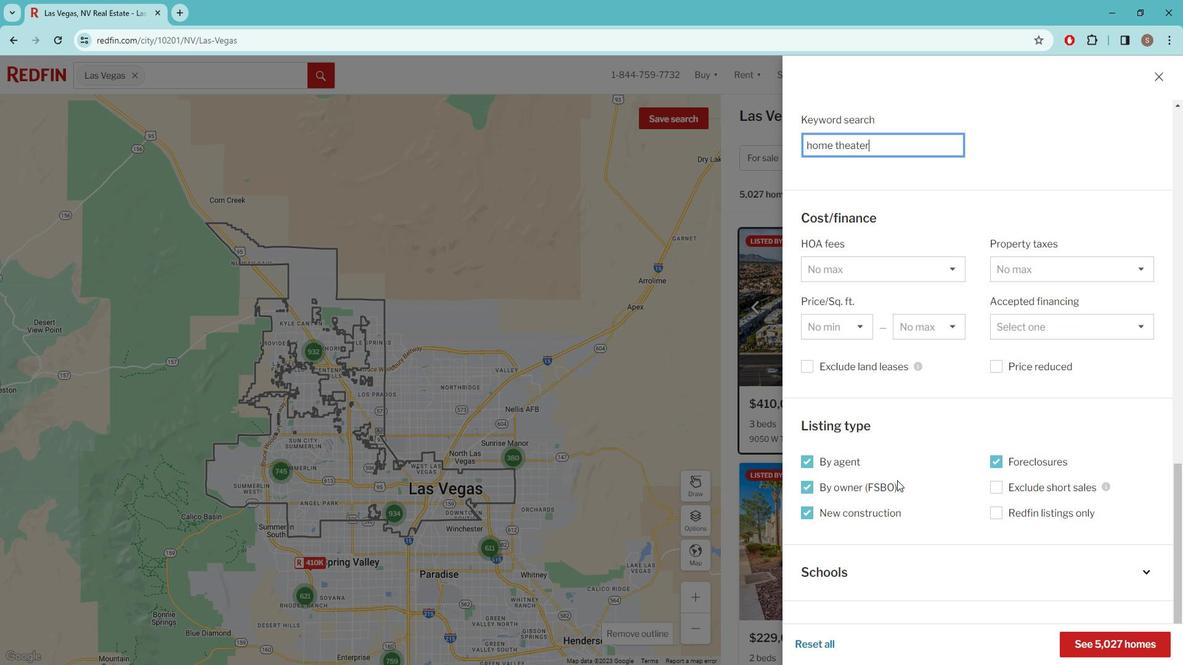 
Action: Mouse scrolled (906, 469) with delta (0, 0)
Screenshot: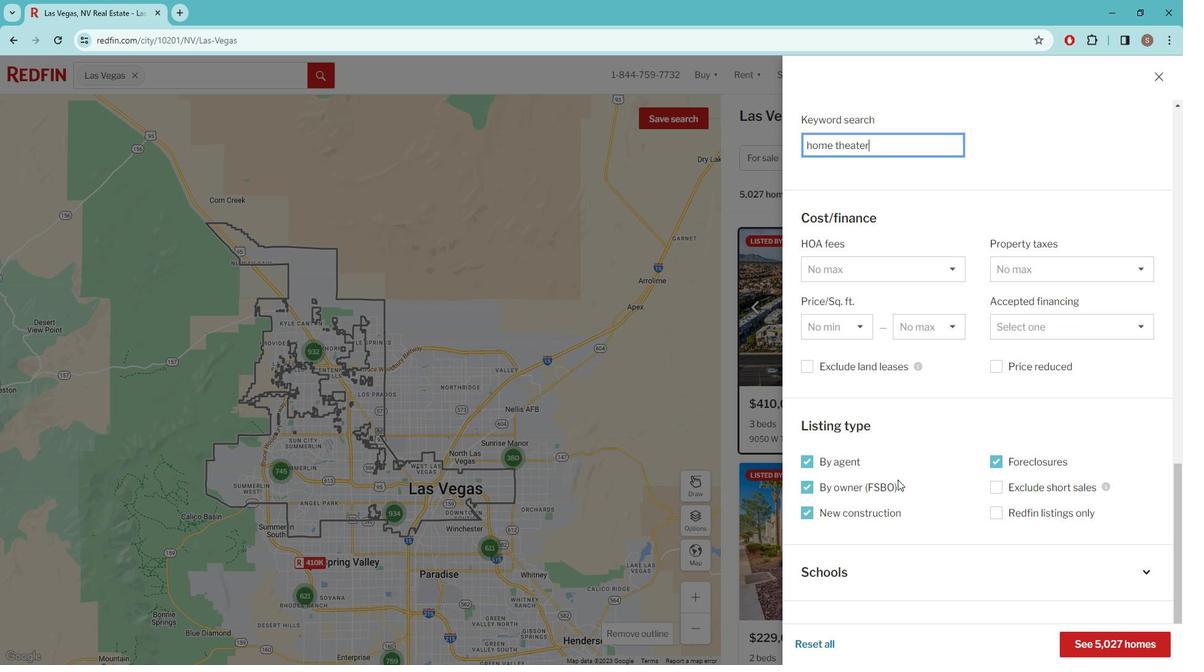 
Action: Mouse moved to (906, 469)
Screenshot: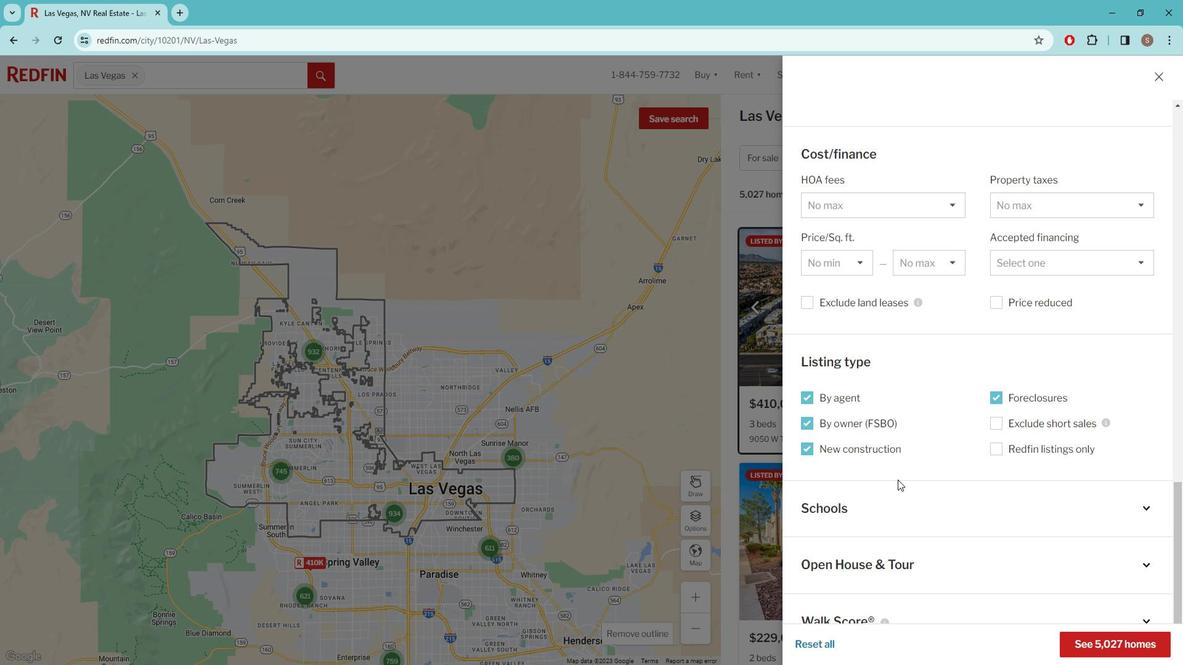 
Action: Mouse scrolled (906, 469) with delta (0, 0)
Screenshot: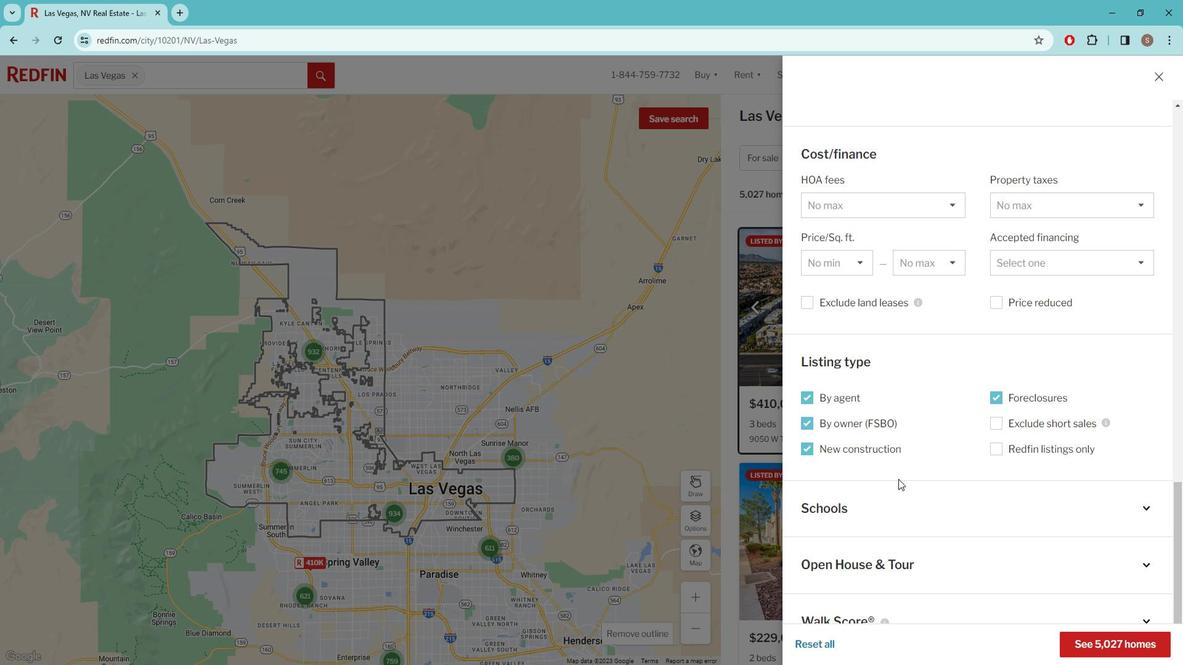
Action: Mouse scrolled (906, 469) with delta (0, 0)
Screenshot: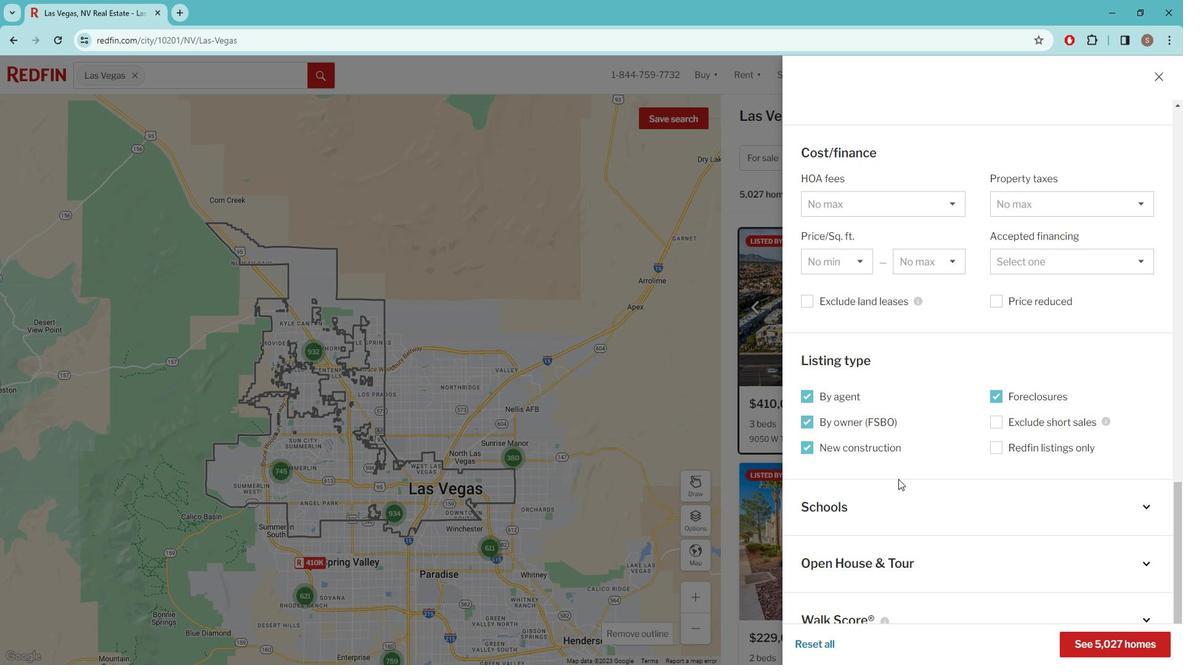 
Action: Mouse scrolled (906, 469) with delta (0, 0)
Screenshot: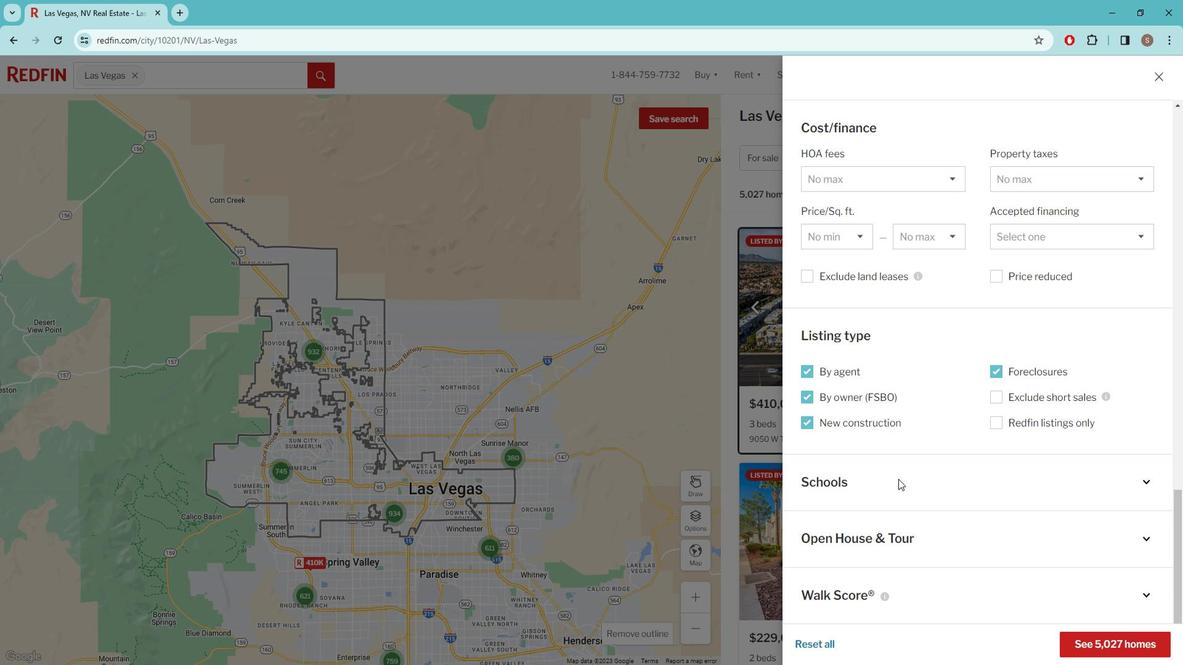 
Action: Mouse moved to (1117, 620)
Screenshot: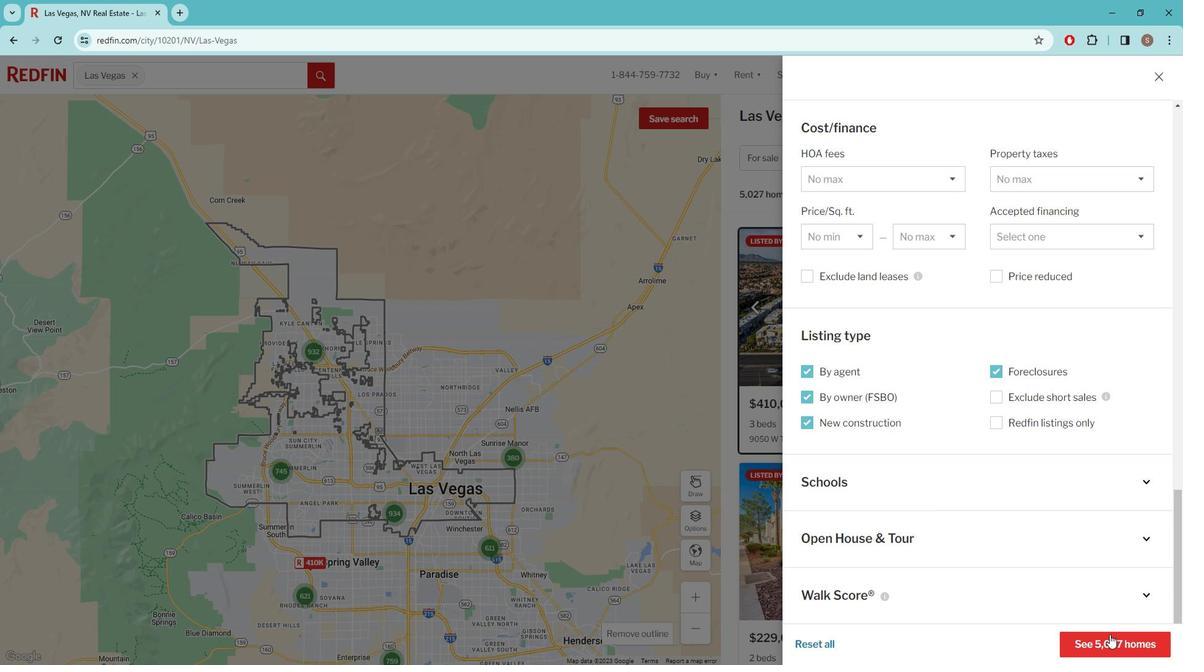 
Action: Mouse pressed left at (1117, 620)
Screenshot: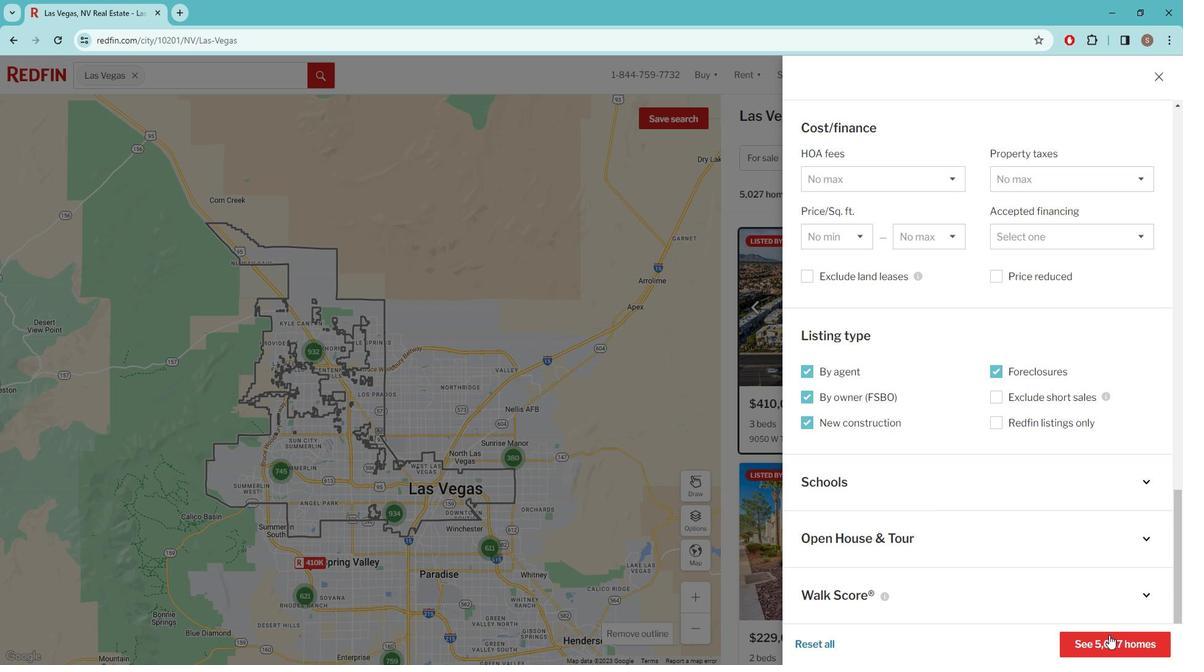
Action: Mouse moved to (858, 390)
Screenshot: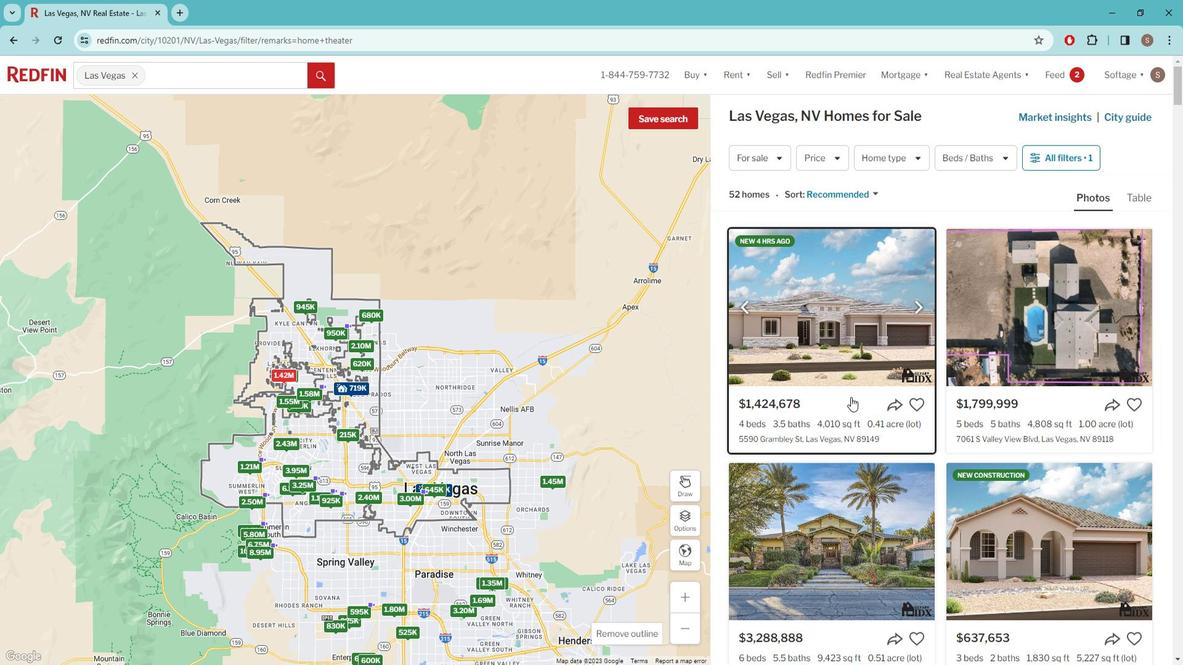 
Action: Mouse pressed left at (858, 390)
Screenshot: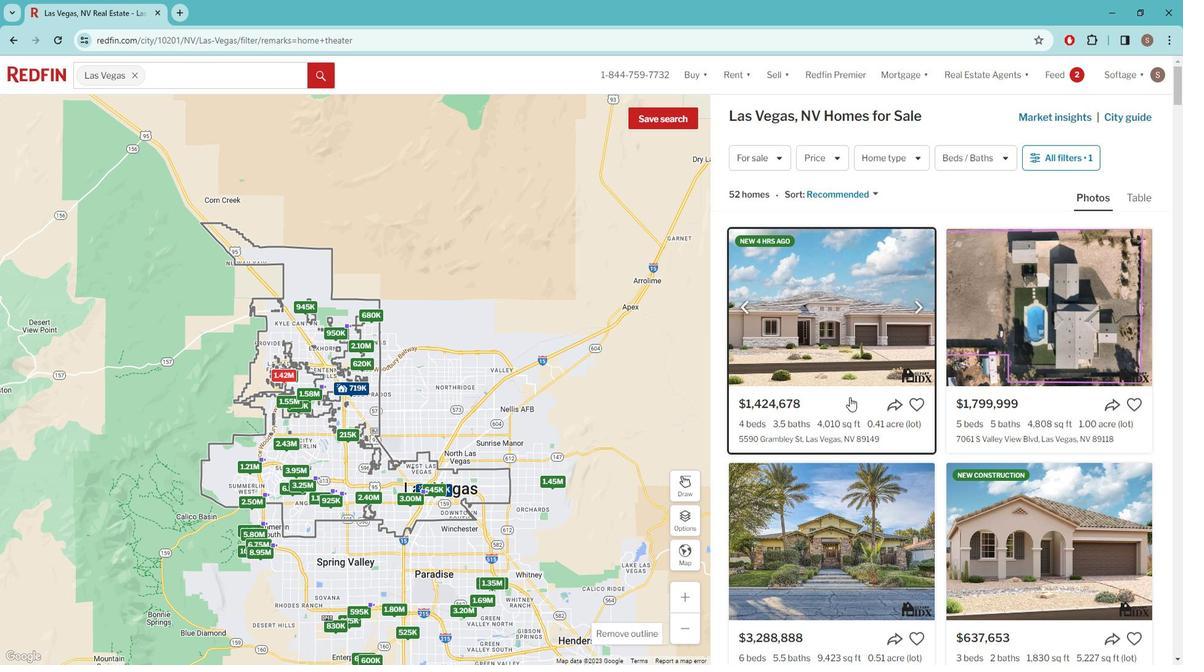 
Action: Mouse moved to (694, 390)
Screenshot: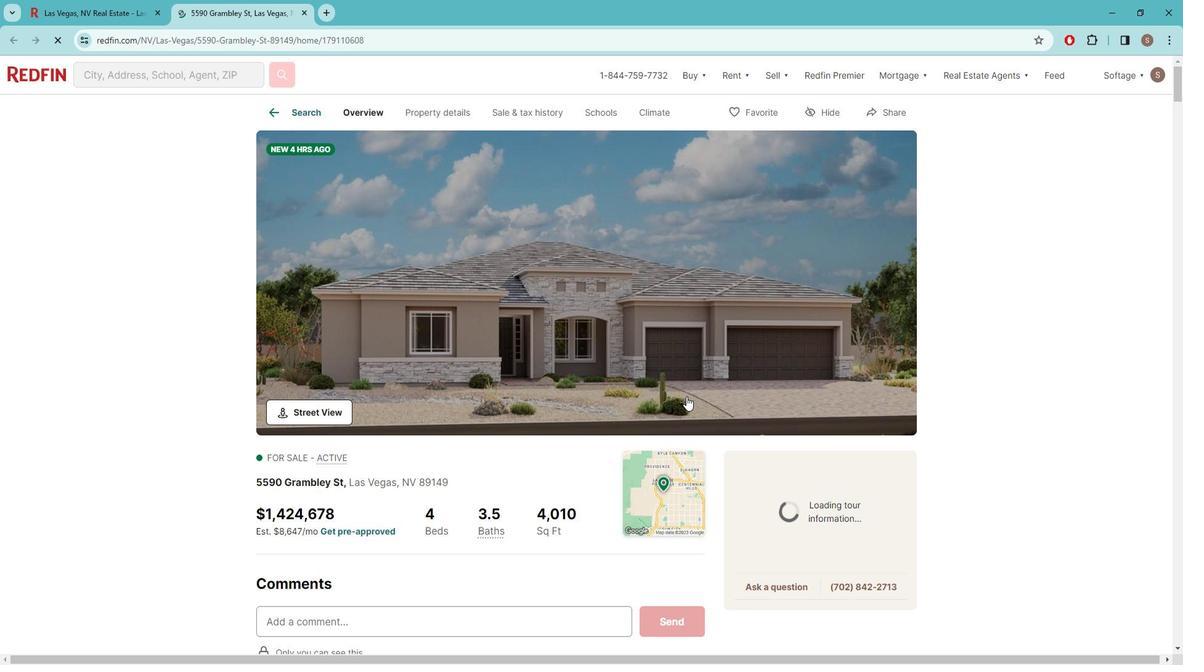 
Action: Mouse scrolled (694, 390) with delta (0, 0)
Screenshot: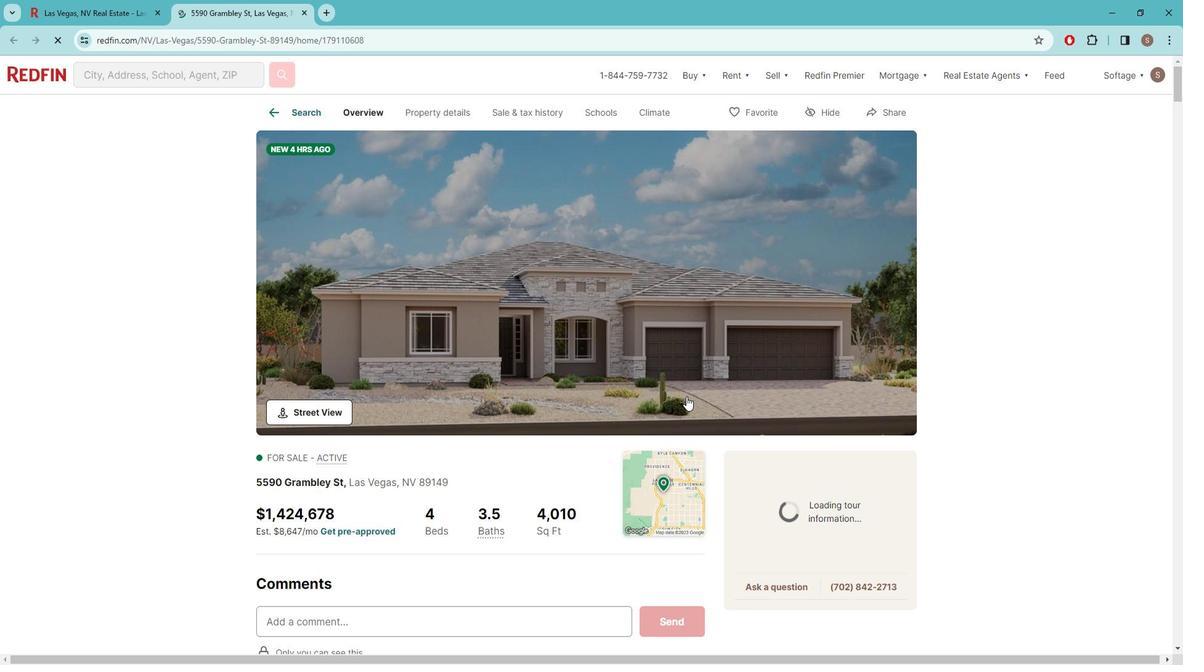 
Action: Mouse moved to (689, 391)
Screenshot: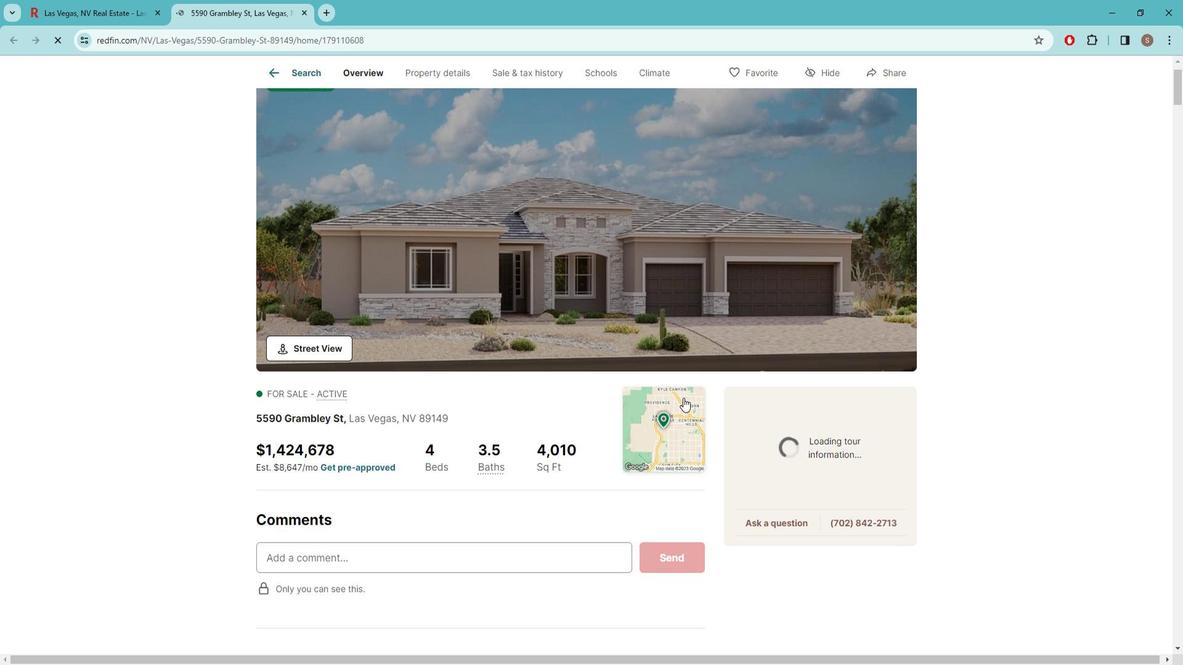 
Action: Mouse scrolled (689, 390) with delta (0, 0)
Screenshot: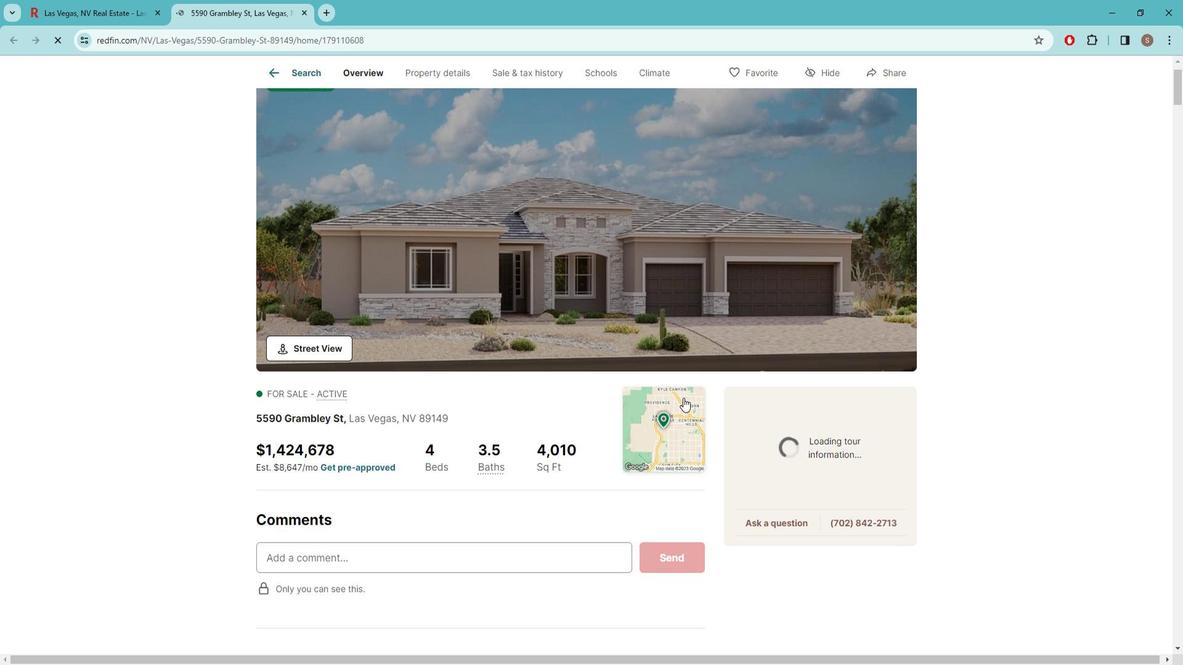 
Action: Mouse moved to (649, 389)
Screenshot: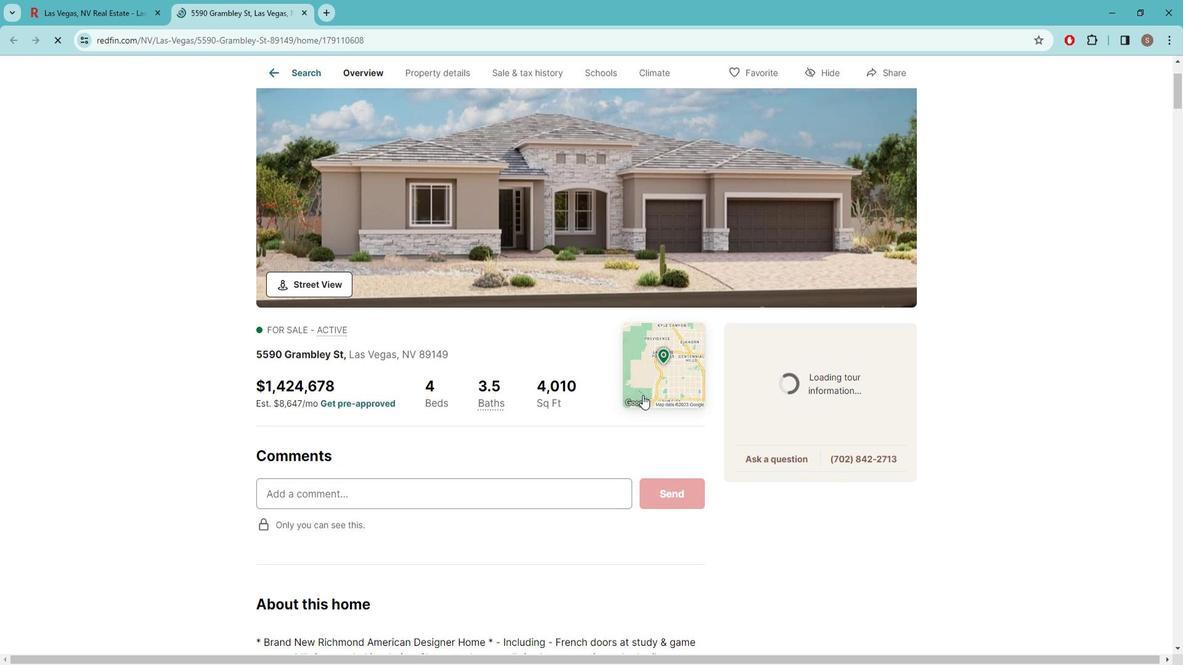 
Action: Mouse scrolled (649, 389) with delta (0, 0)
Screenshot: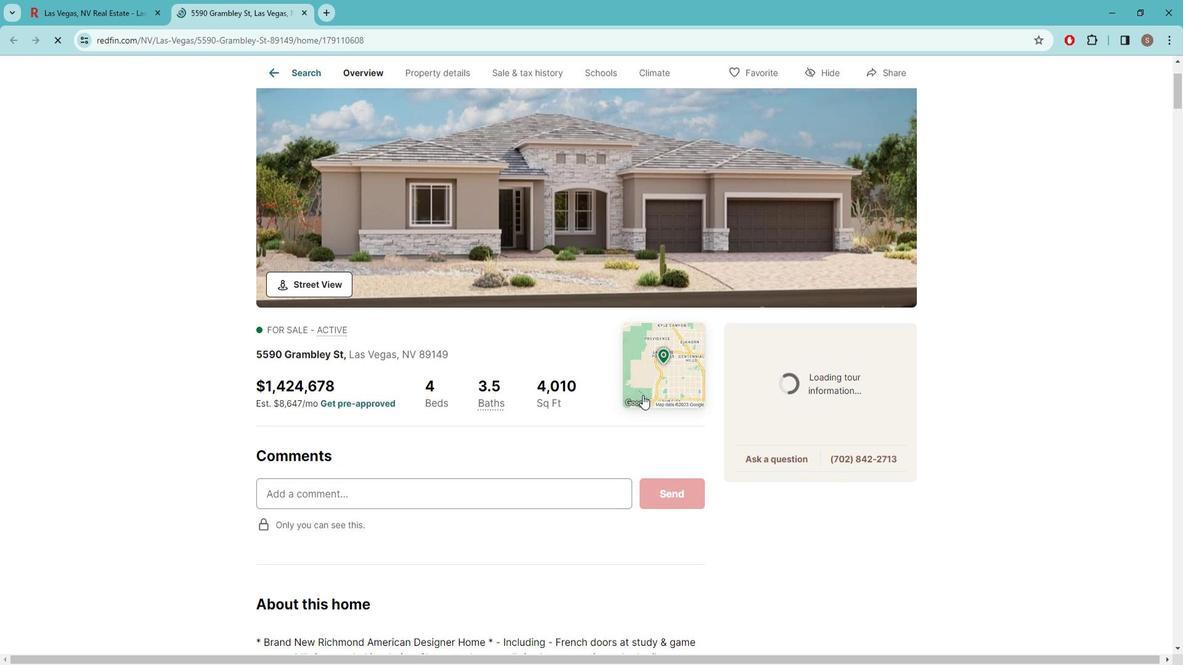 
Action: Mouse moved to (625, 389)
Screenshot: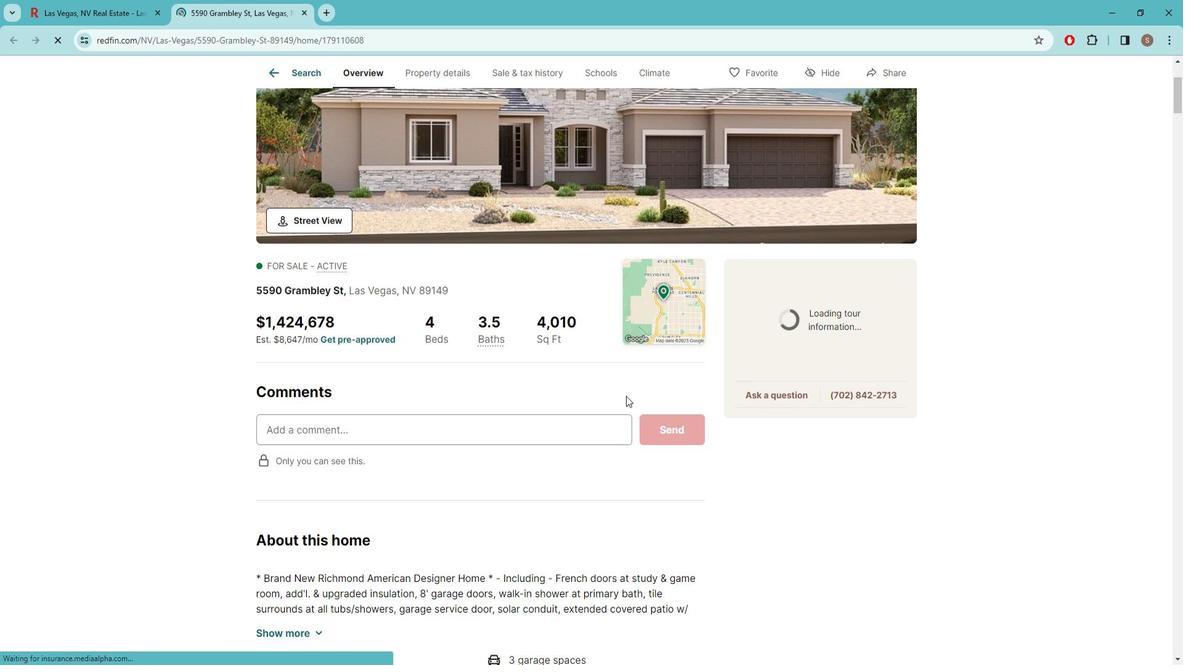 
Action: Mouse scrolled (625, 389) with delta (0, 0)
Screenshot: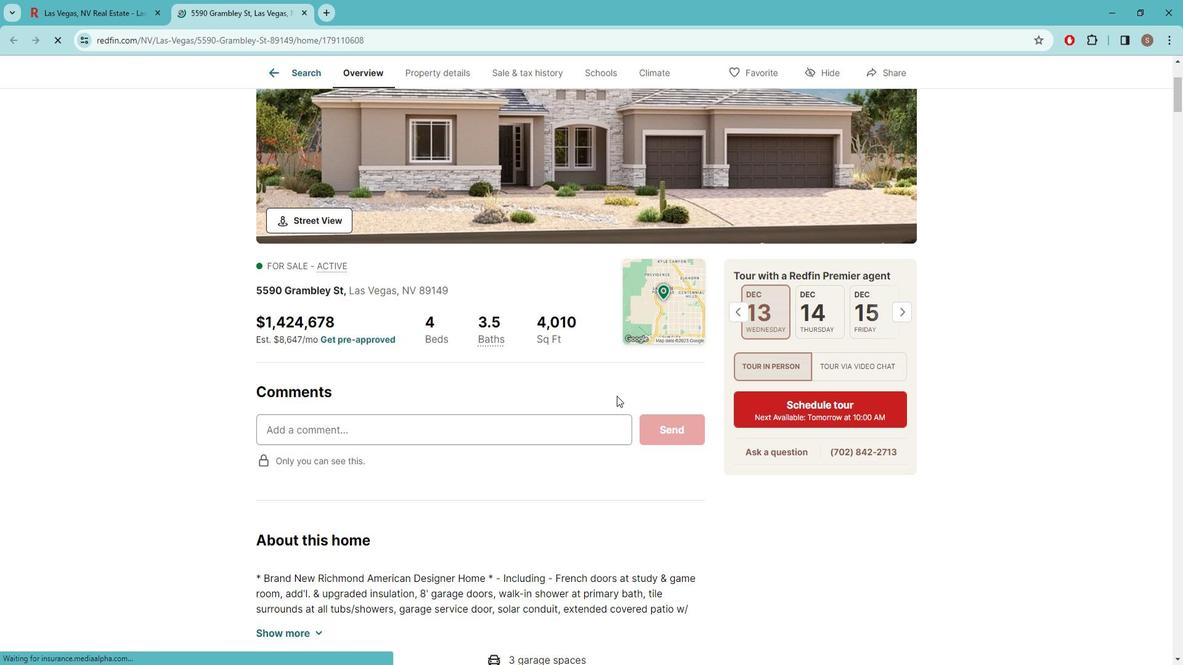 
Action: Mouse scrolled (625, 389) with delta (0, 0)
Screenshot: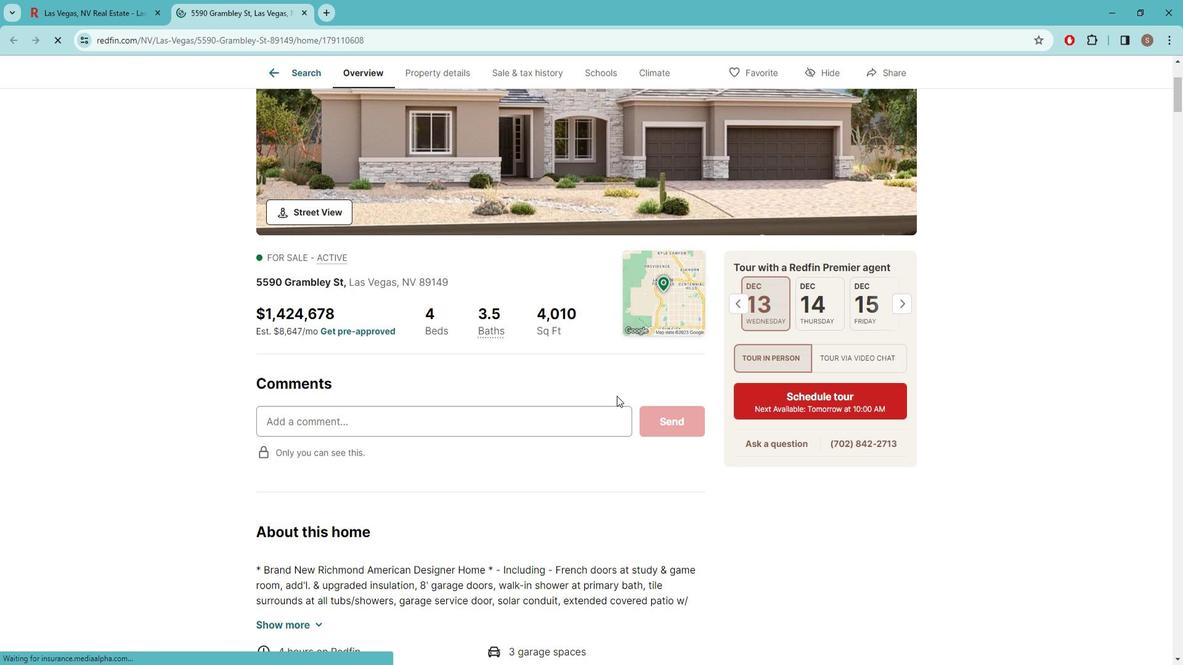 
Action: Mouse moved to (625, 389)
Screenshot: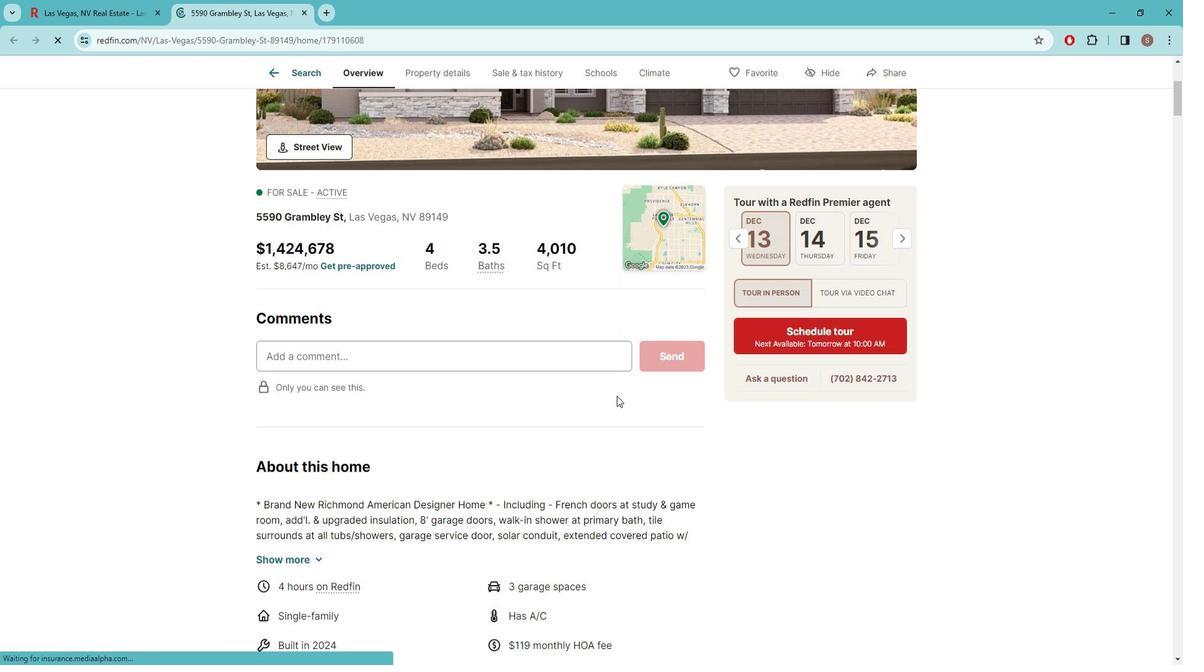 
Action: Mouse scrolled (625, 389) with delta (0, 0)
Screenshot: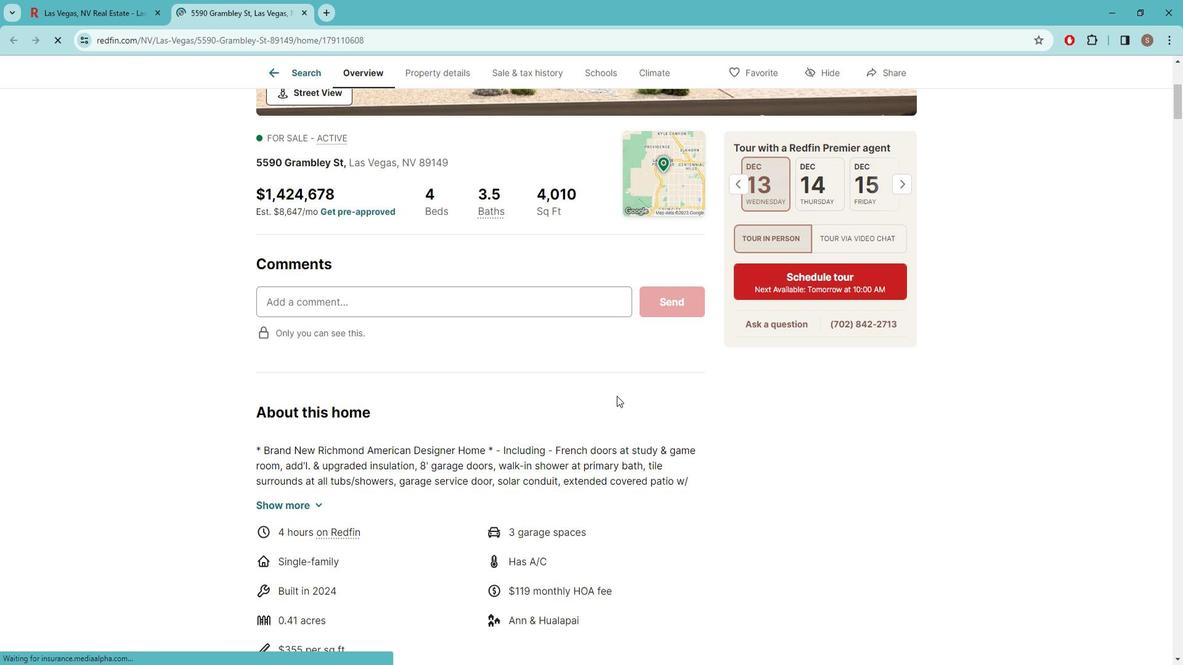 
Action: Mouse scrolled (625, 389) with delta (0, 0)
Screenshot: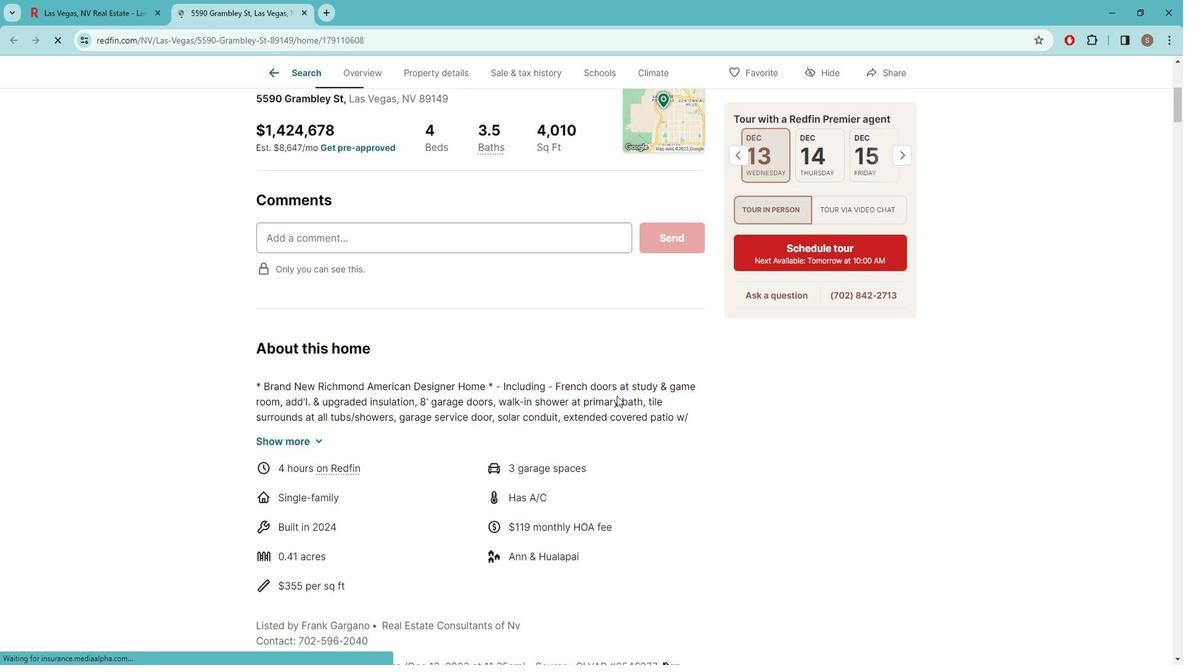
Action: Mouse scrolled (625, 389) with delta (0, 0)
Screenshot: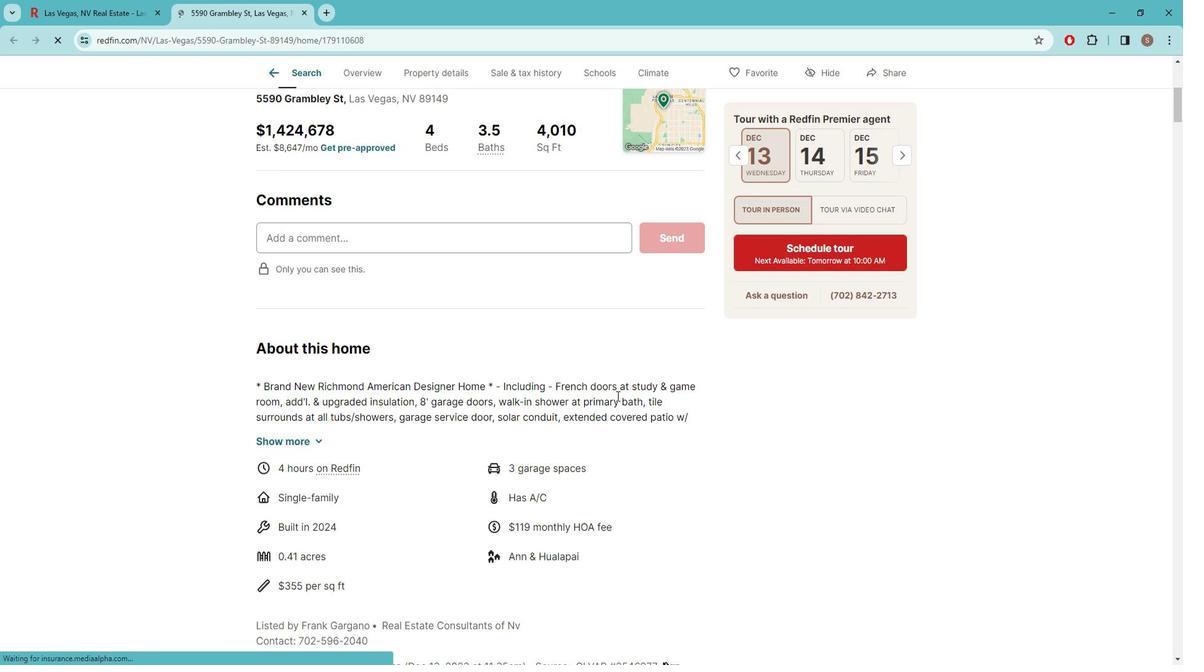 
Action: Mouse scrolled (625, 389) with delta (0, 0)
Screenshot: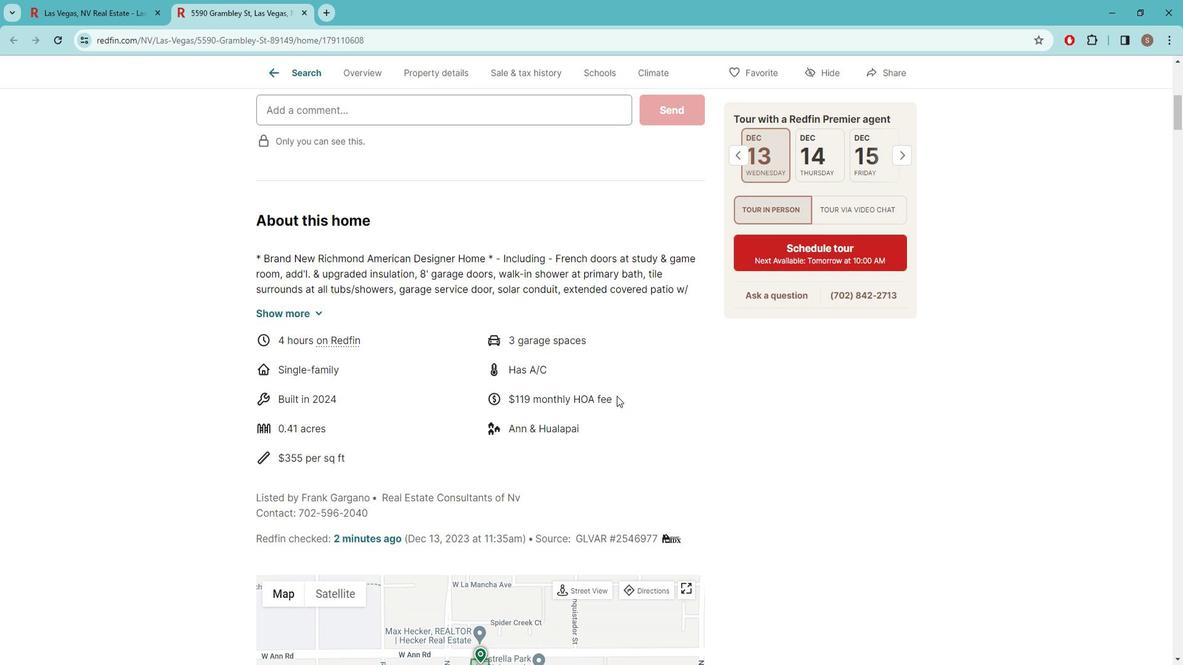 
Action: Mouse scrolled (625, 389) with delta (0, 0)
Screenshot: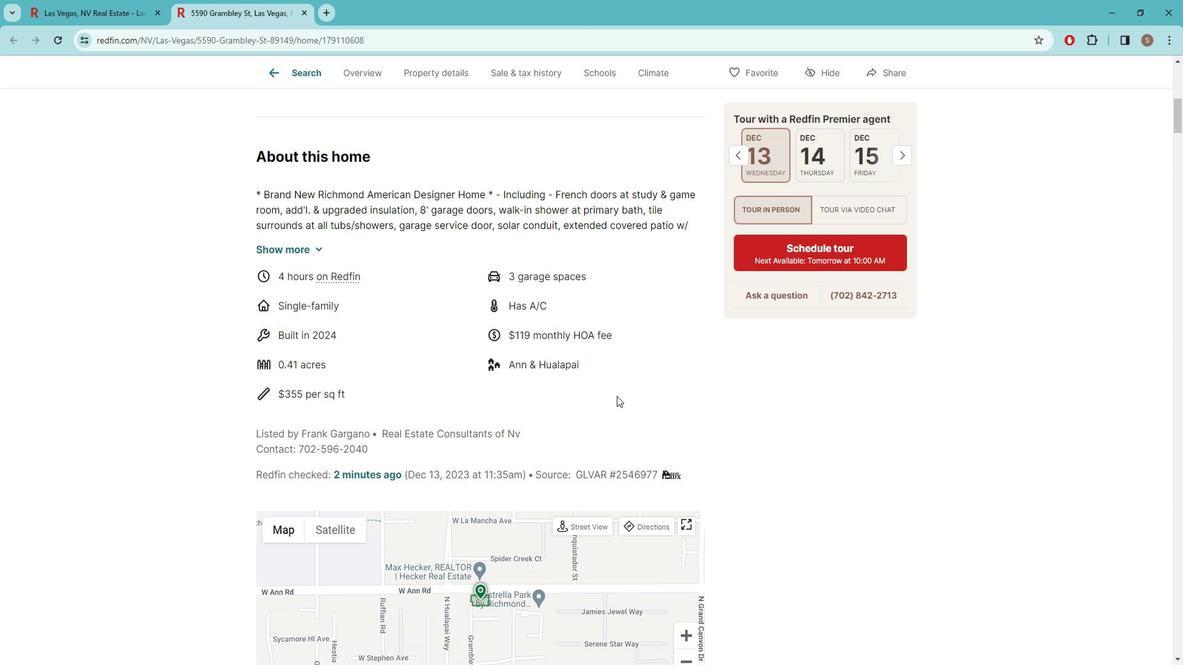 
Action: Mouse scrolled (625, 389) with delta (0, 0)
Screenshot: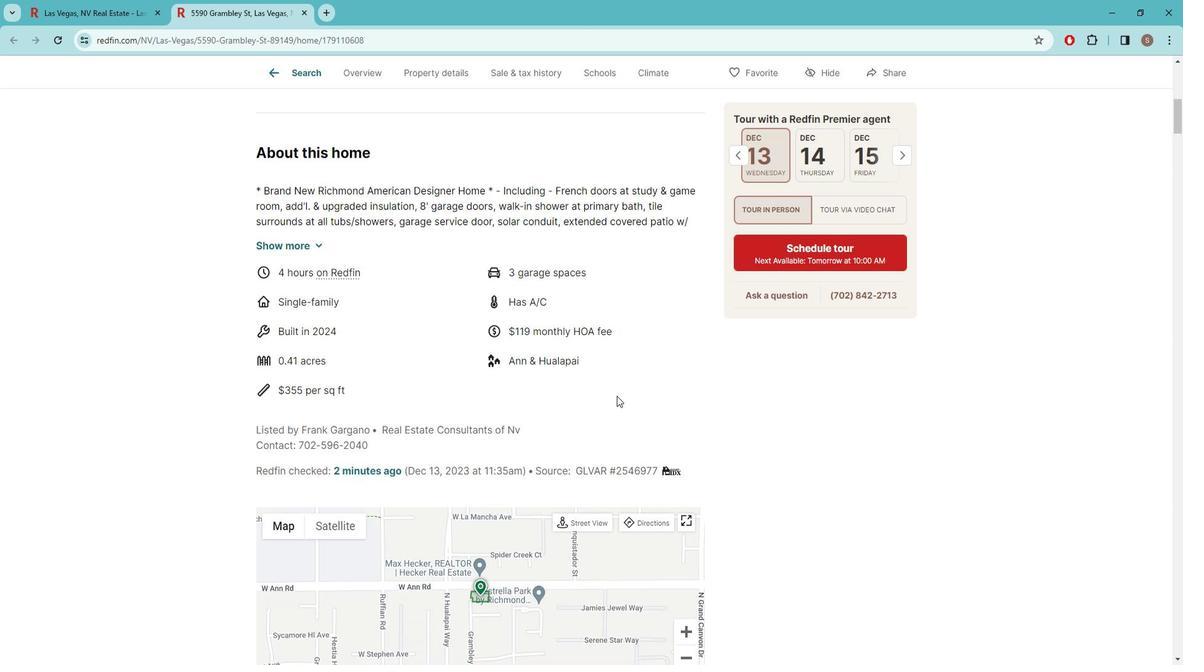 
Action: Mouse moved to (625, 389)
Screenshot: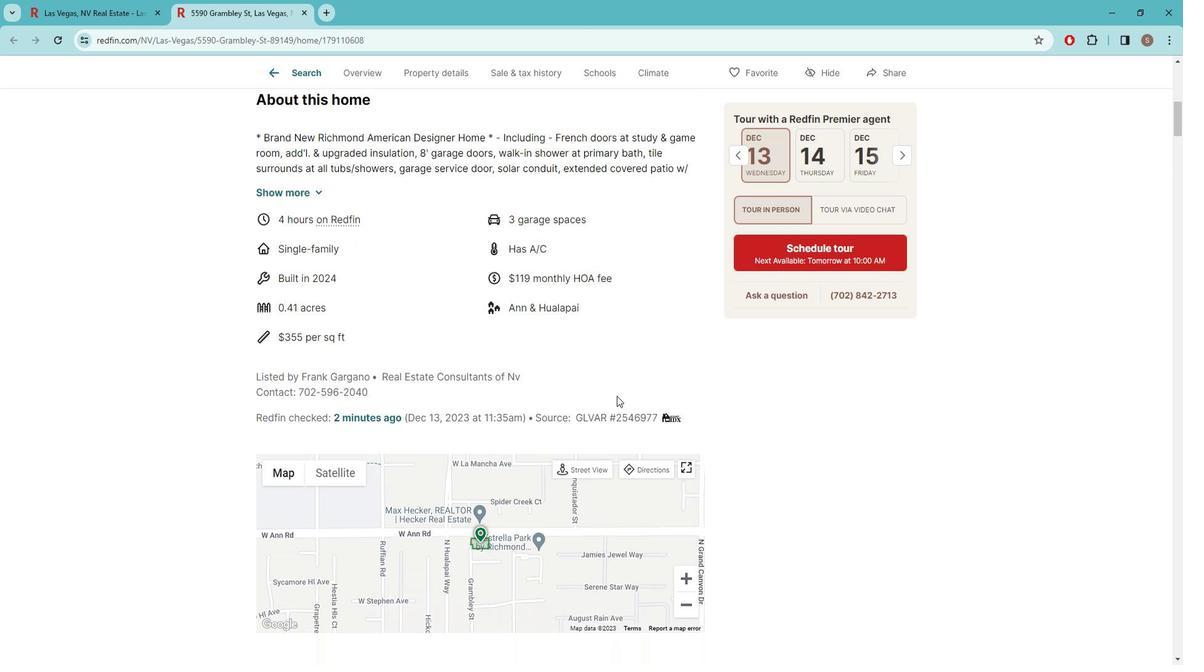 
Action: Mouse scrolled (625, 388) with delta (0, 0)
Screenshot: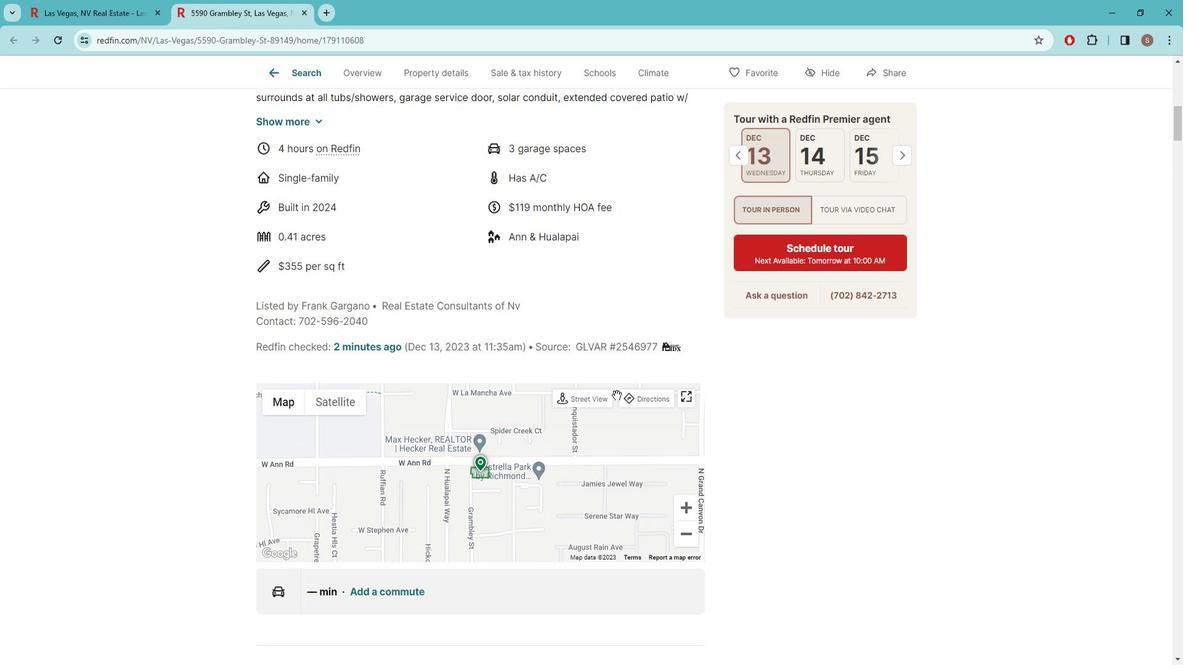 
Action: Mouse moved to (625, 389)
Screenshot: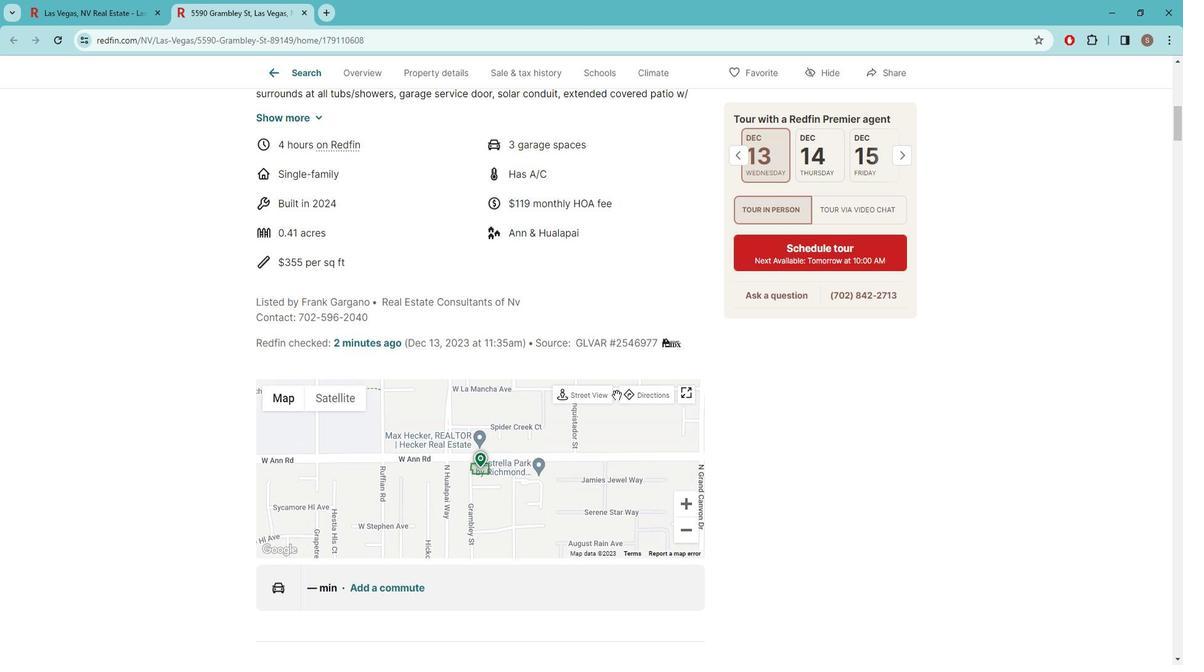 
Action: Mouse scrolled (625, 388) with delta (0, 0)
Screenshot: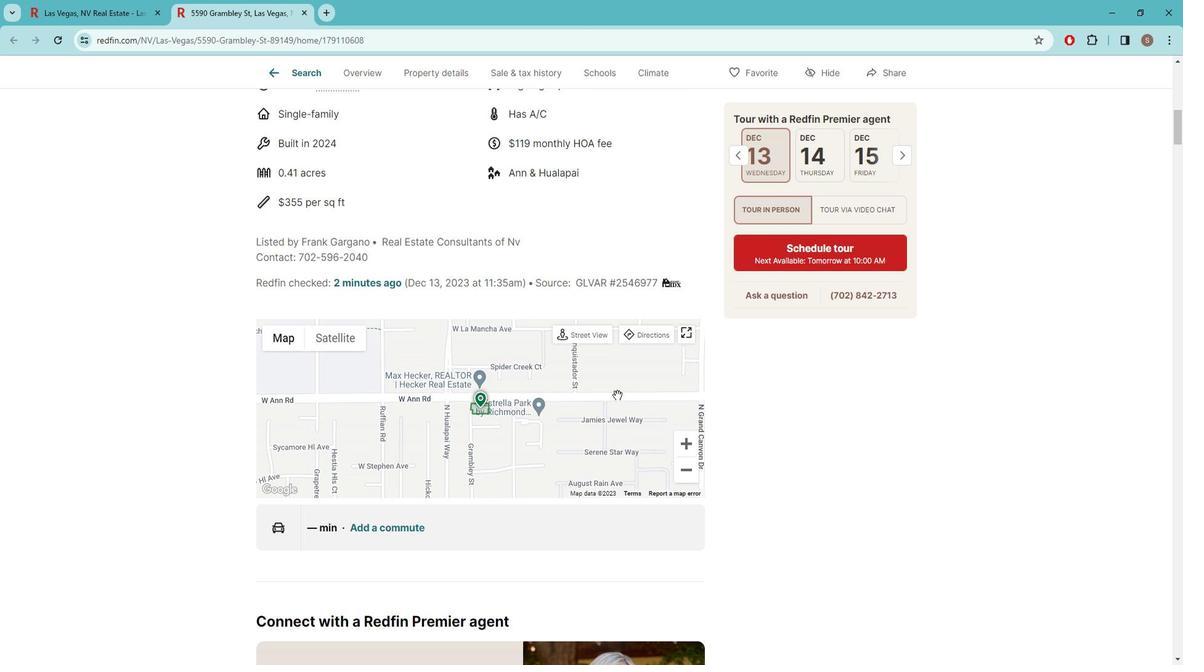 
Action: Mouse moved to (626, 387)
Screenshot: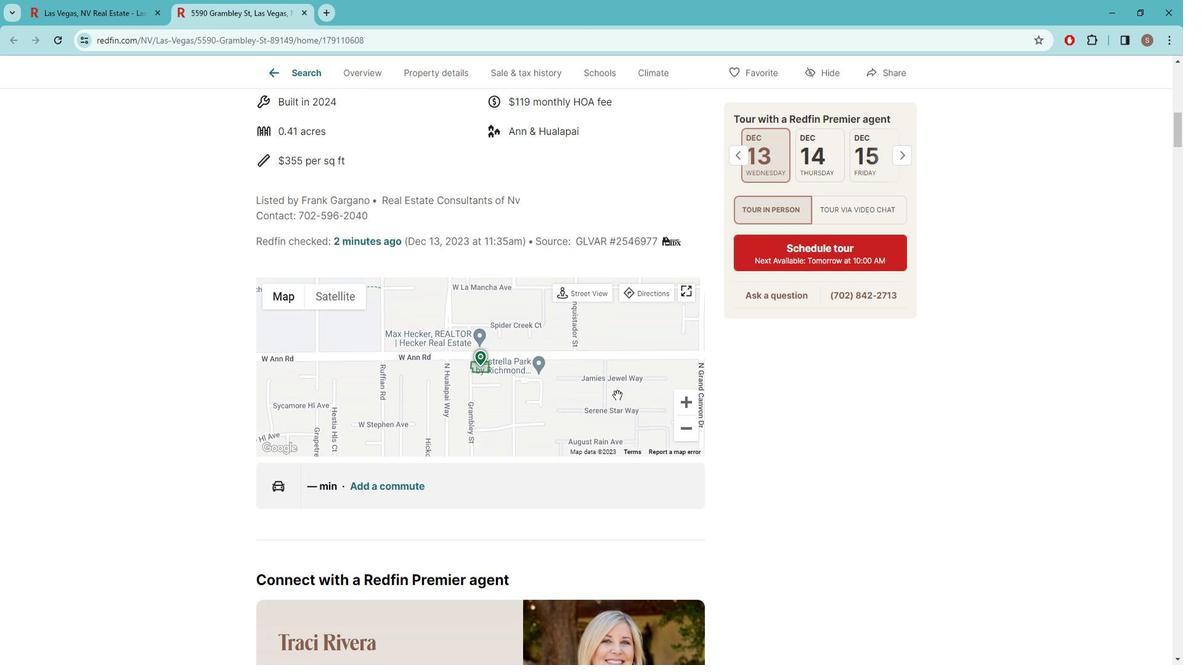 
Action: Mouse scrolled (626, 387) with delta (0, 0)
Screenshot: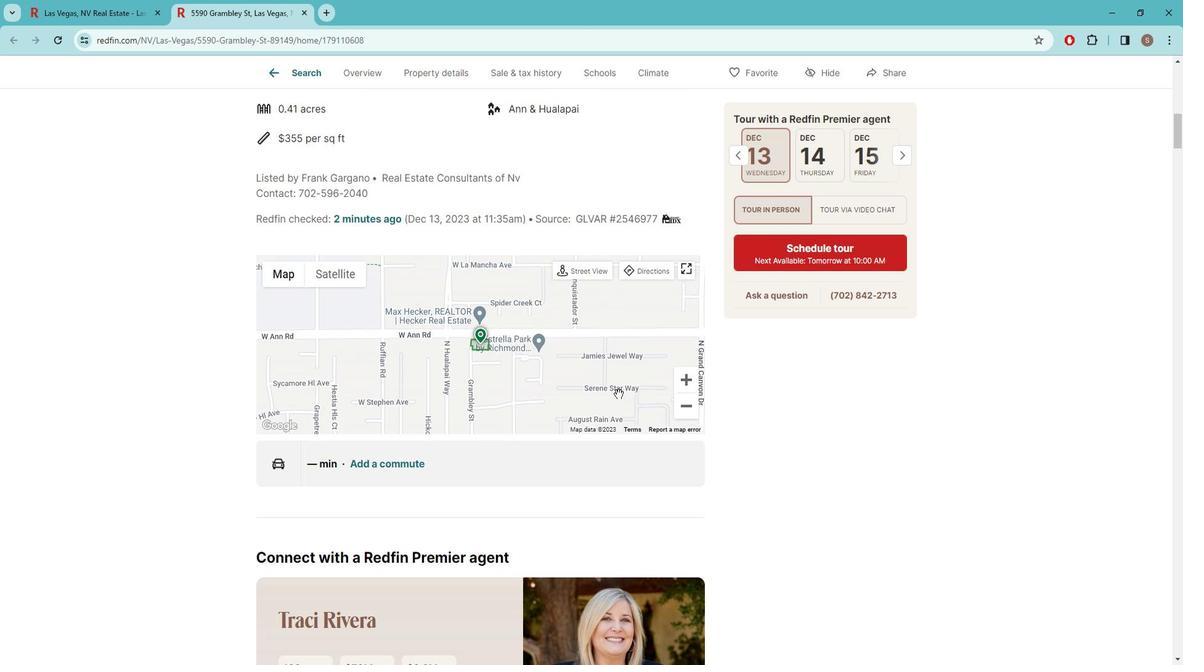 
Action: Mouse scrolled (626, 387) with delta (0, 0)
Screenshot: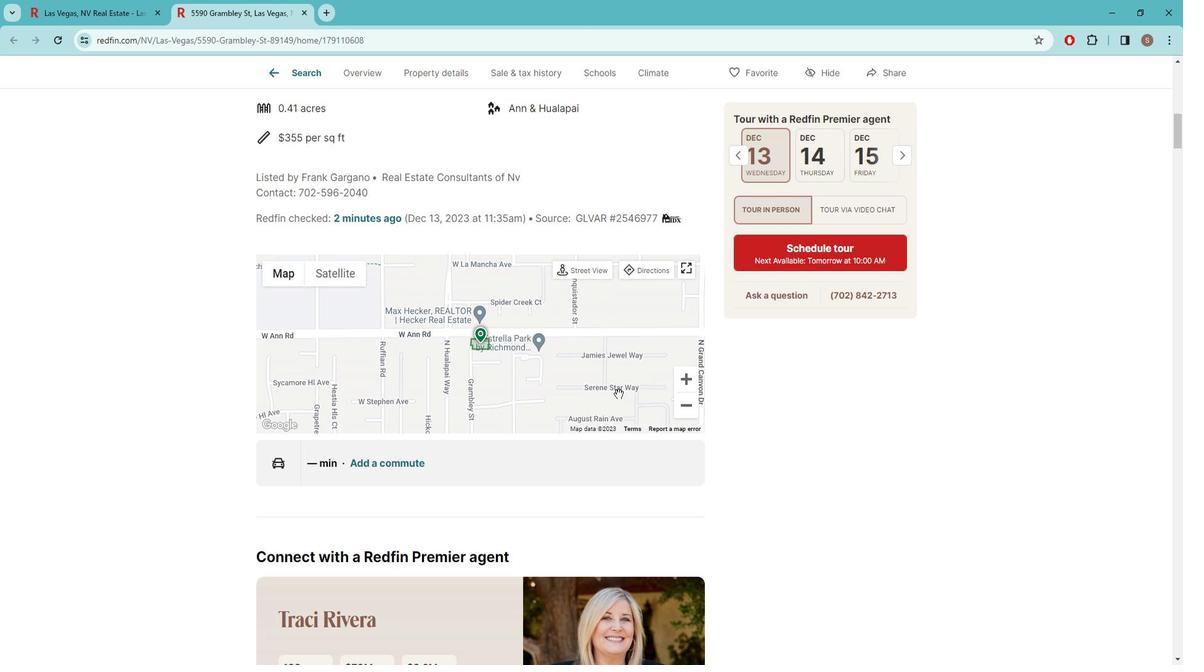 
Action: Mouse moved to (340, 477)
Screenshot: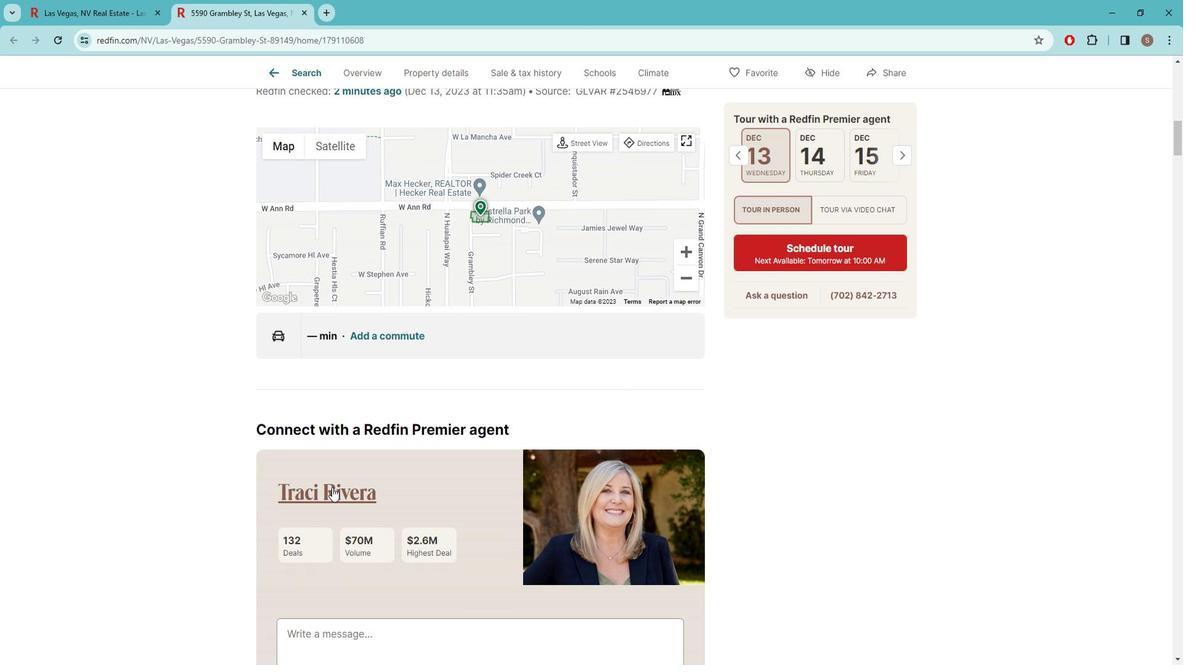 
Action: Mouse pressed left at (340, 477)
Screenshot: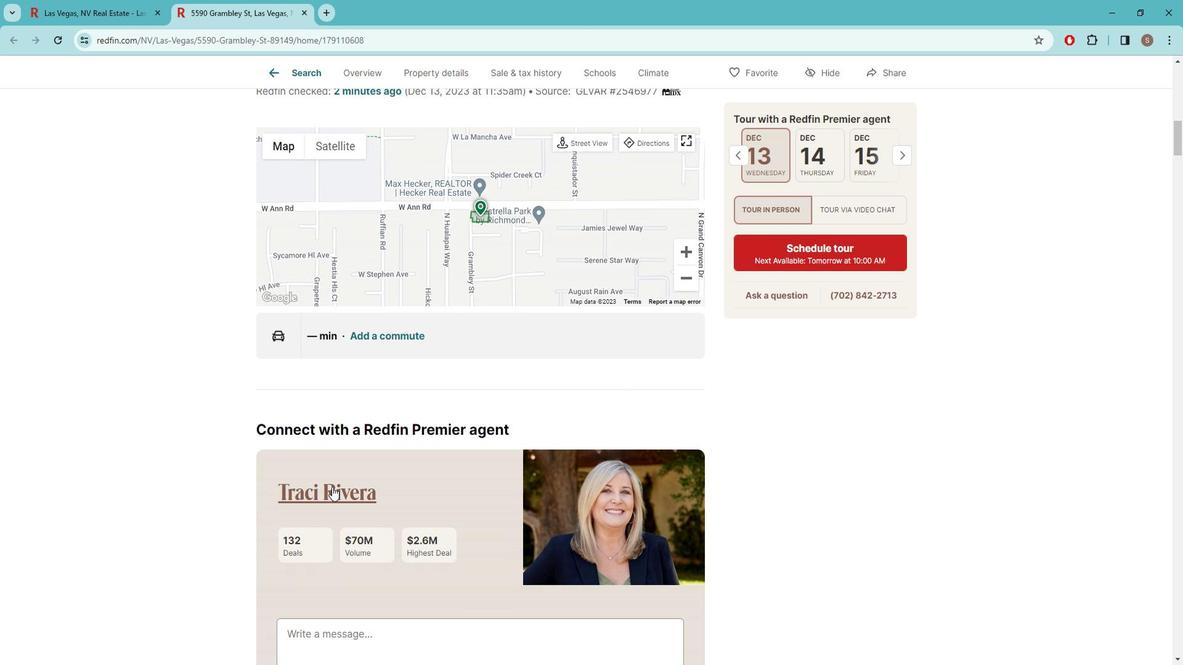 
Action: Mouse moved to (383, 476)
Screenshot: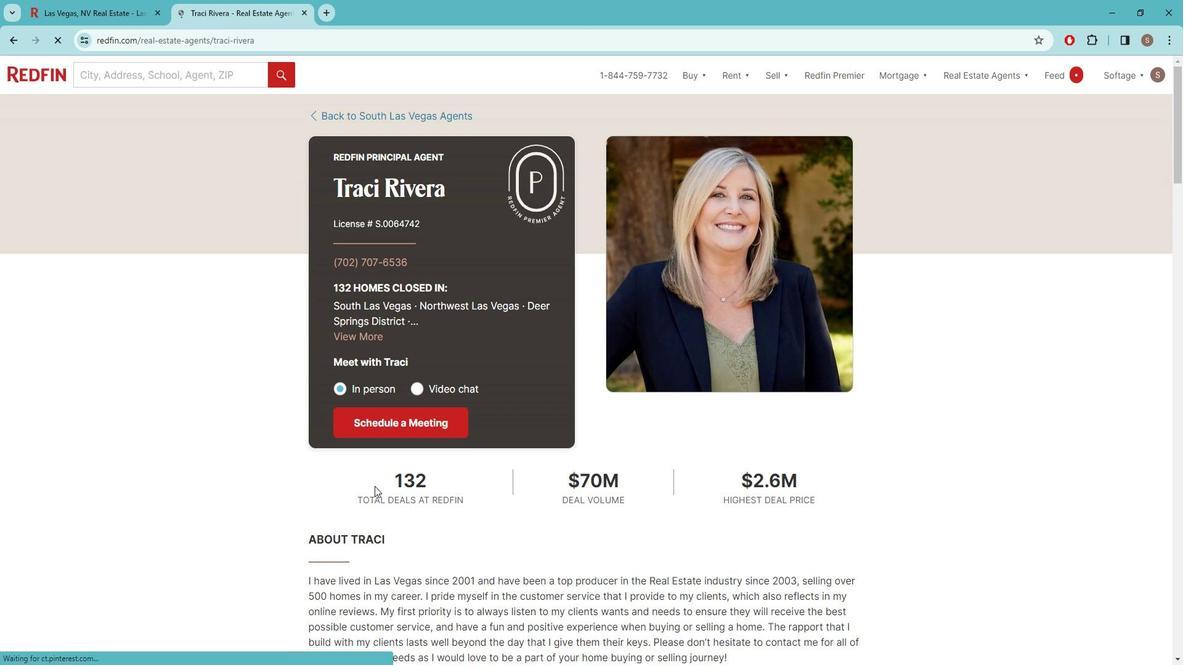 
